 Task: Send an email with the signature Kiera Campbell with the subject Apology for a product issue and the message I wanted to confirm the schedule for the upcoming training sessions. from softage.6@softage.net to softage.1@softage.net and move the email from Sent Items to the folder Quality control
Action: Mouse moved to (103, 172)
Screenshot: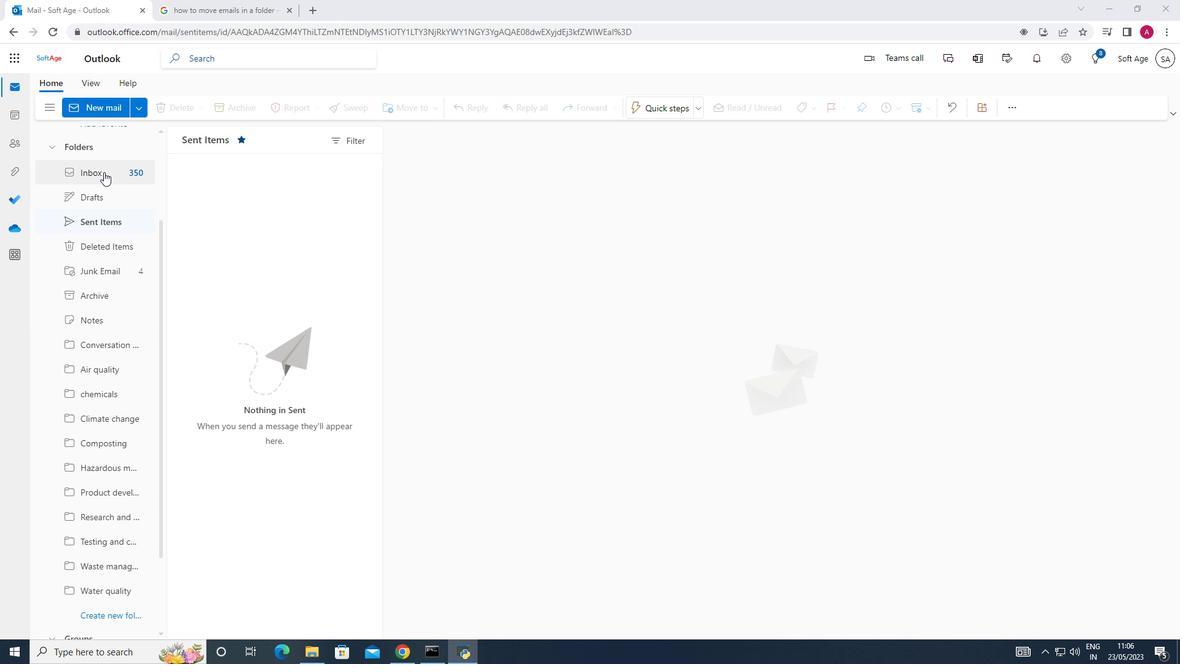
Action: Mouse pressed left at (103, 172)
Screenshot: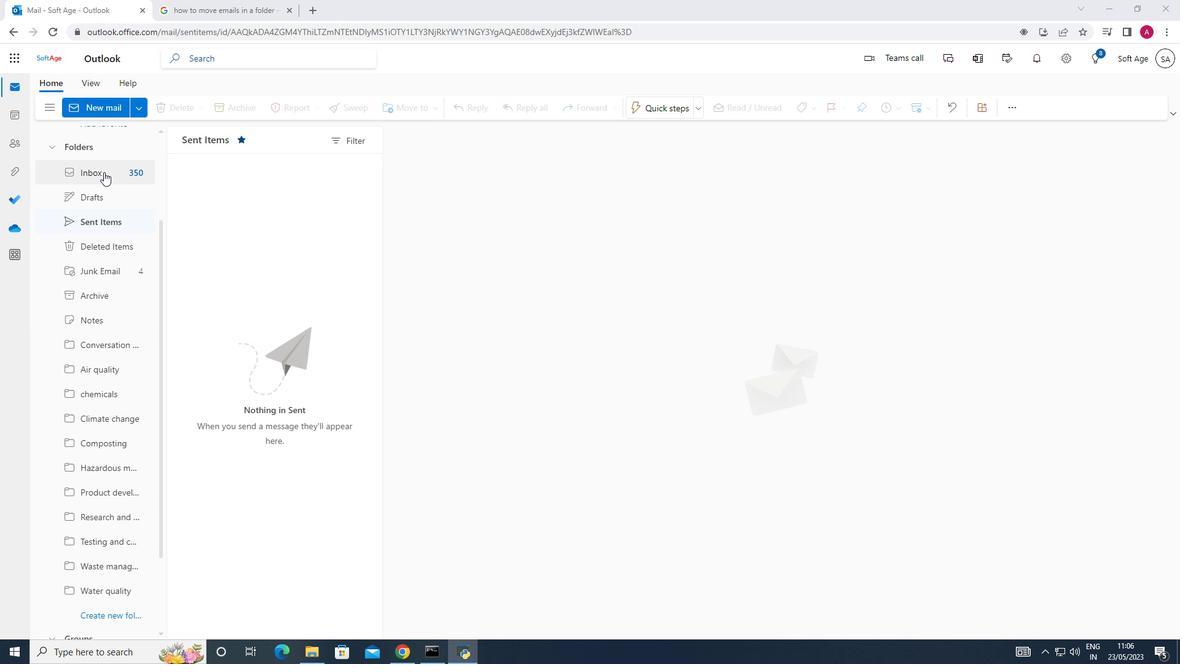 
Action: Mouse moved to (97, 111)
Screenshot: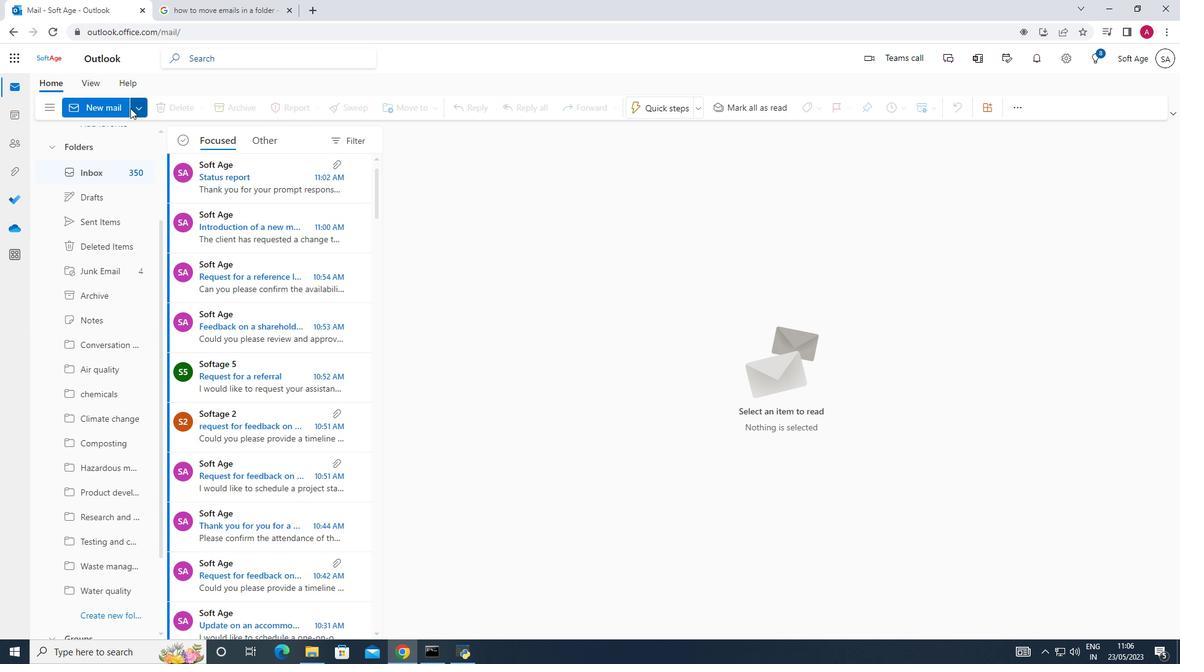 
Action: Mouse pressed left at (97, 111)
Screenshot: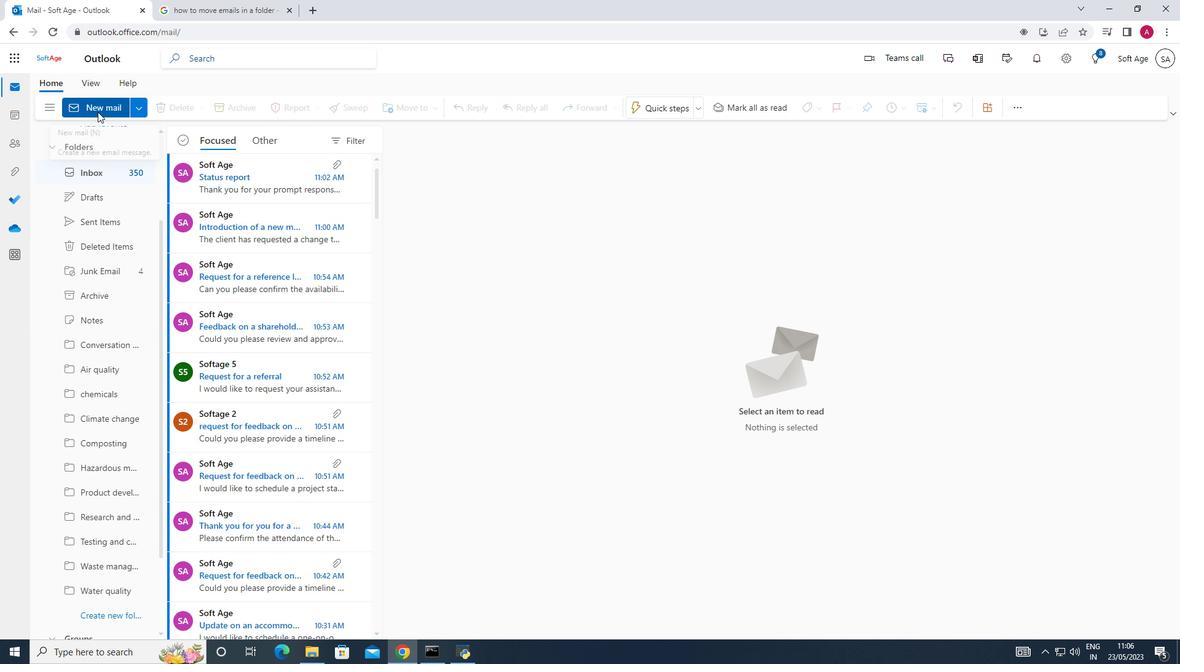 
Action: Mouse moved to (841, 106)
Screenshot: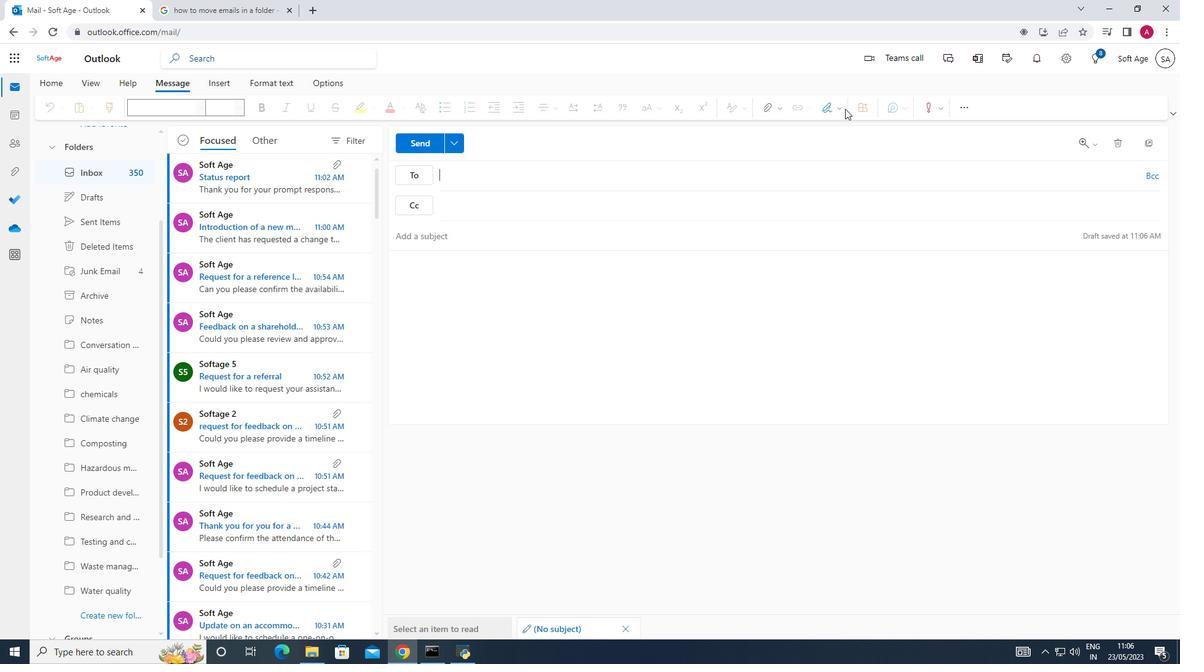 
Action: Mouse pressed left at (841, 106)
Screenshot: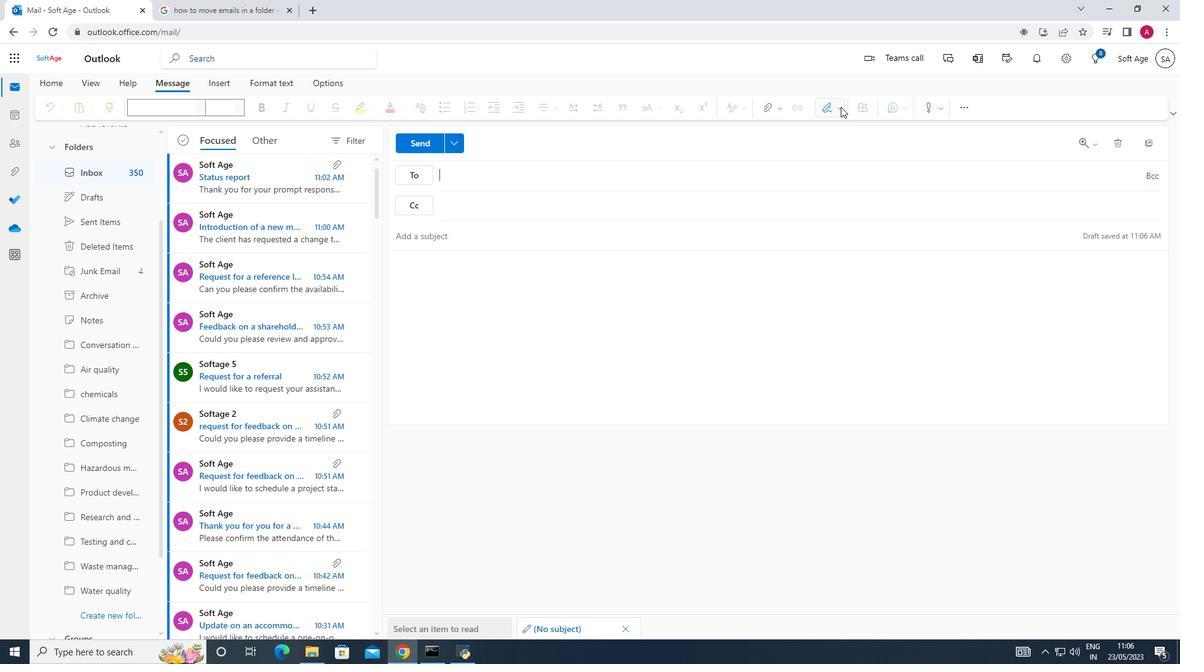 
Action: Mouse moved to (800, 161)
Screenshot: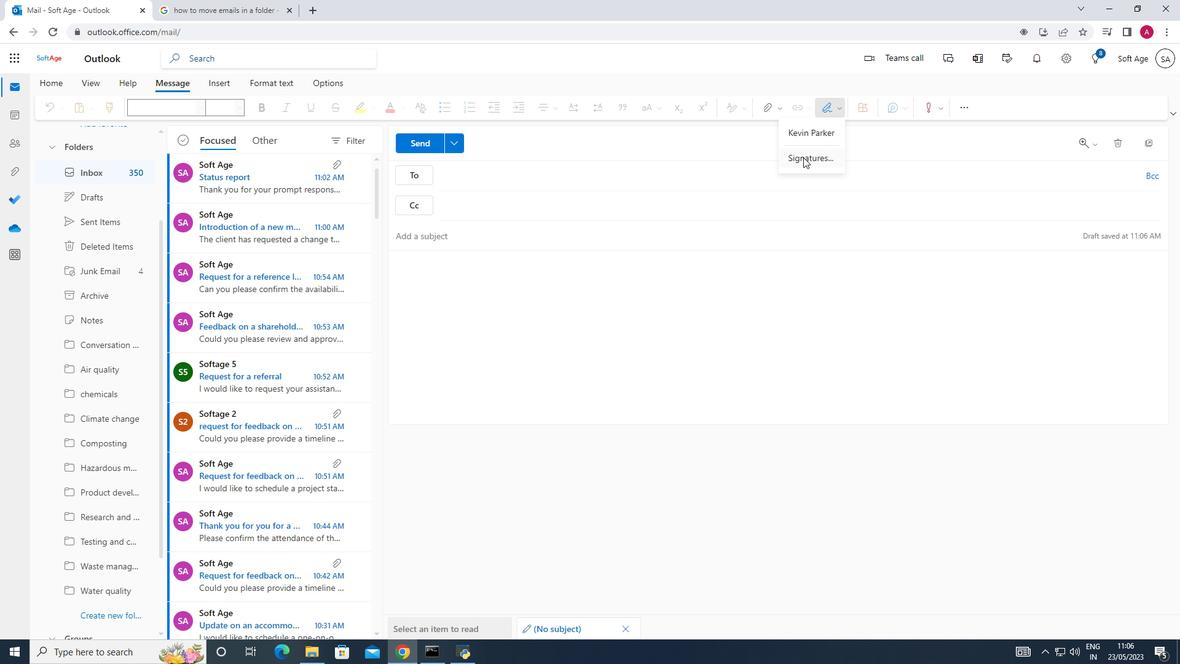 
Action: Mouse pressed left at (800, 161)
Screenshot: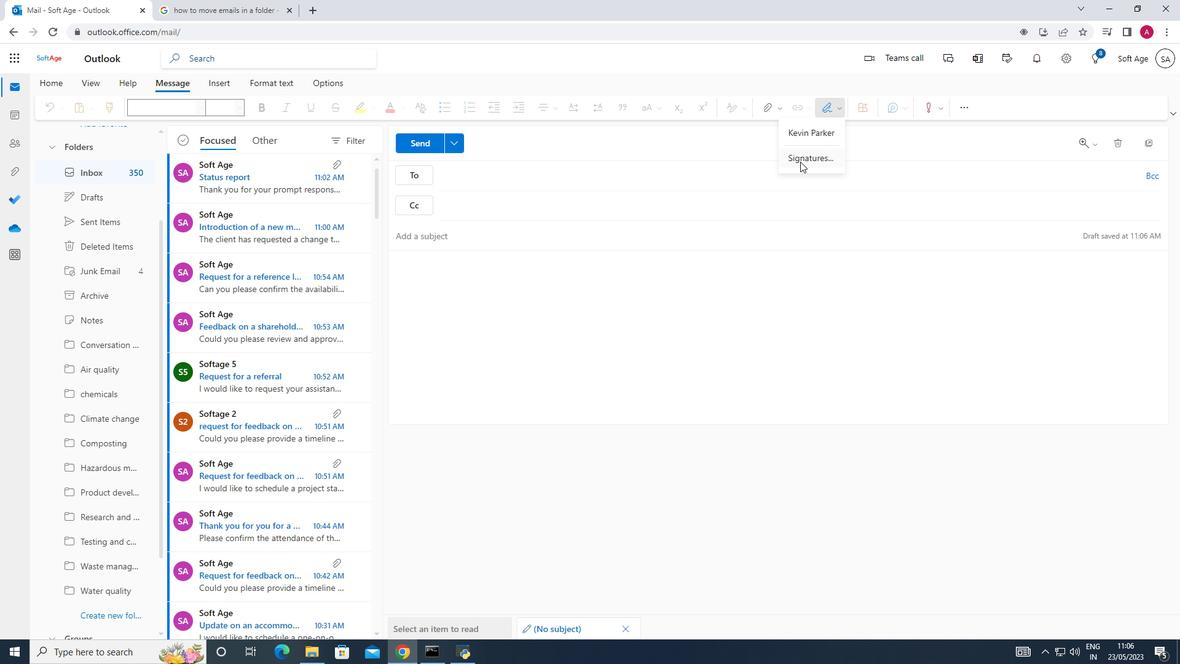 
Action: Mouse moved to (825, 205)
Screenshot: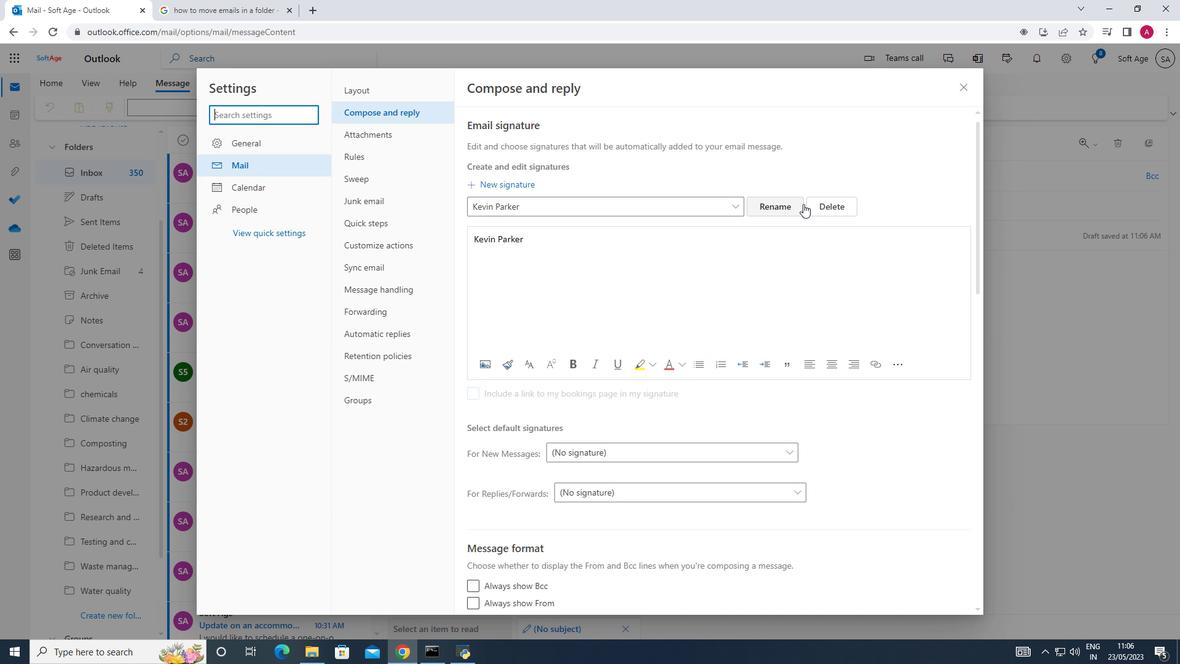 
Action: Mouse pressed left at (825, 205)
Screenshot: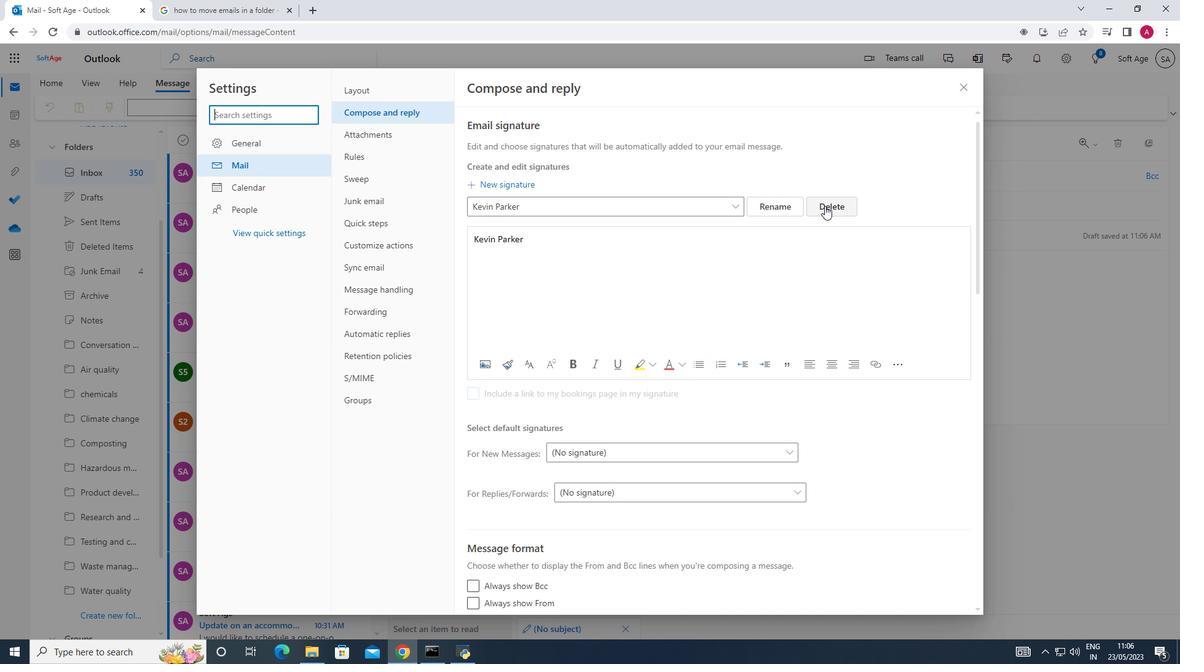 
Action: Mouse moved to (515, 210)
Screenshot: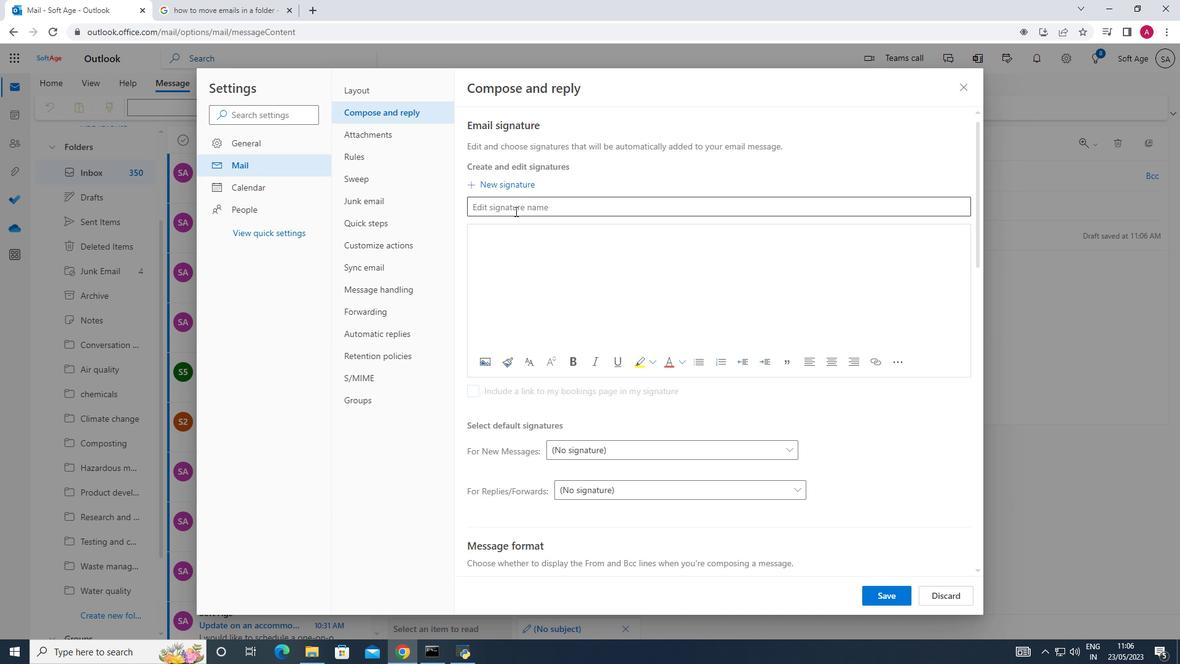 
Action: Mouse pressed left at (515, 210)
Screenshot: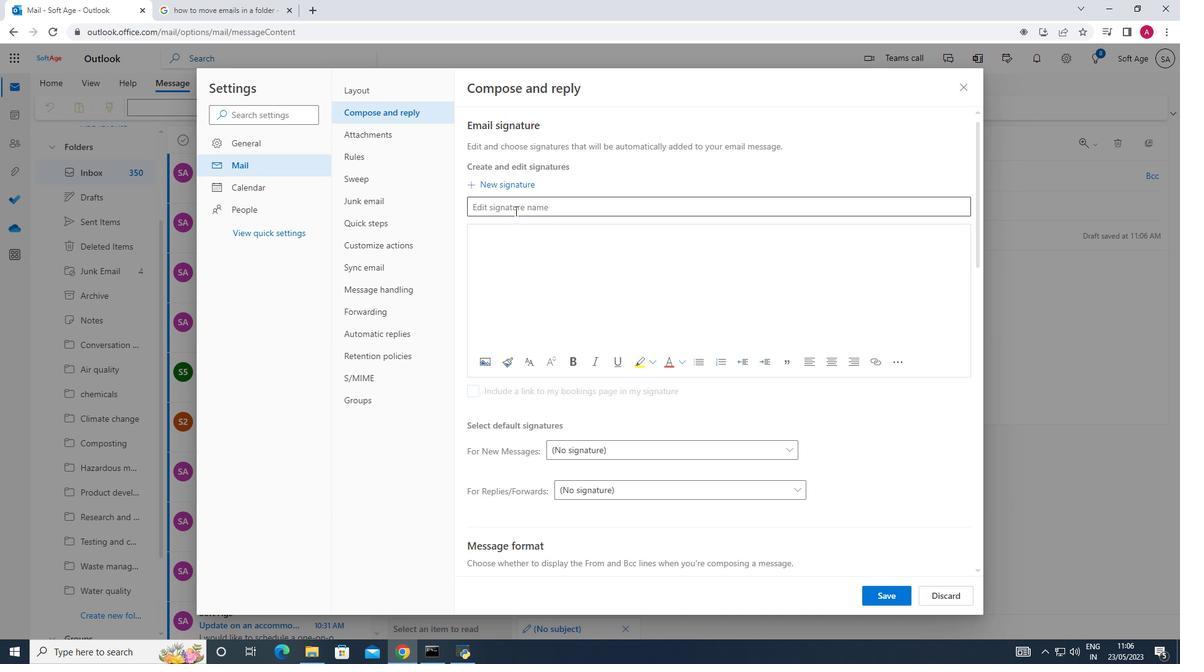 
Action: Key pressed <Key.shift_r>Kiera<Key.space><Key.shift_r><Key.shift_r><Key.shift_r><Key.shift_r><Key.shift_r><Key.shift_r><Key.shift_r><Key.shift_r><Key.shift_r><Key.shift_r><Key.shift_r><Key.shift_r><Key.shift_r><Key.shift_r><Key.shift_r><Key.shift_r><Key.shift_r><Key.shift_r><Key.shift_r>Campbell
Screenshot: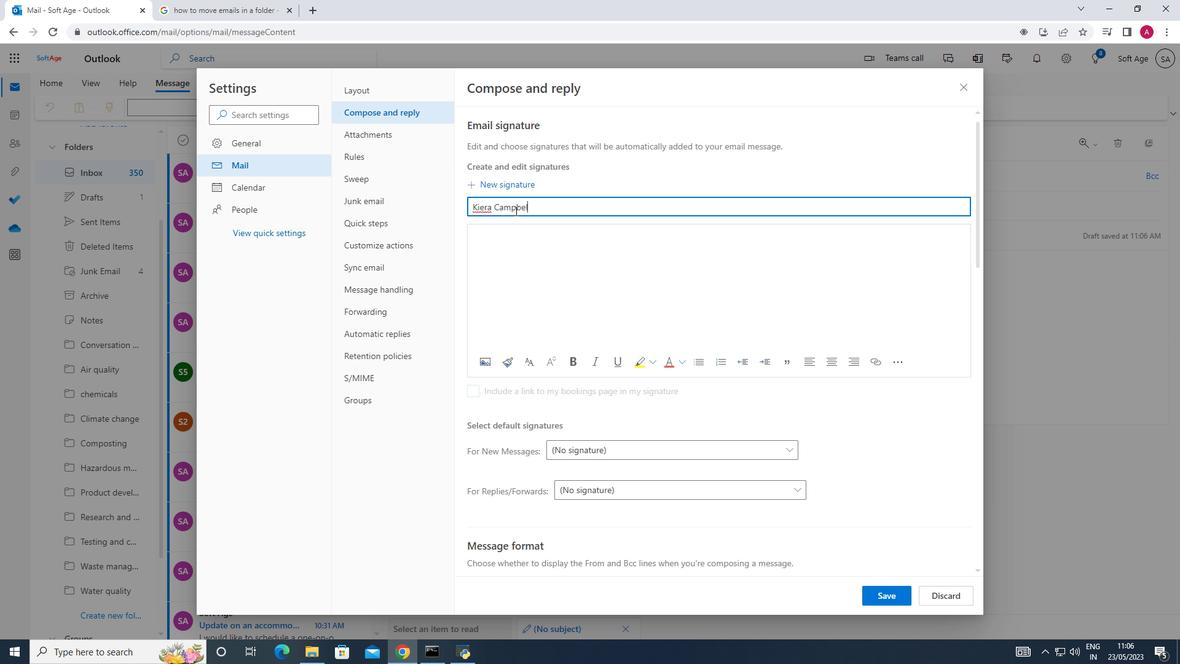 
Action: Mouse moved to (496, 237)
Screenshot: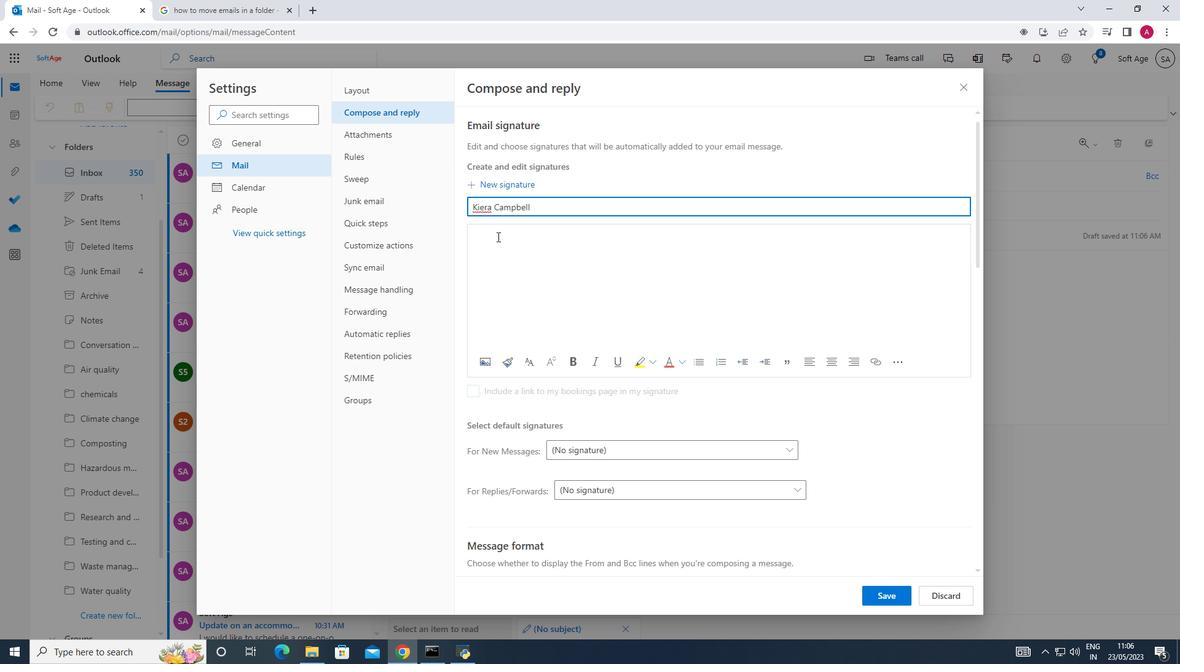 
Action: Mouse pressed left at (496, 237)
Screenshot: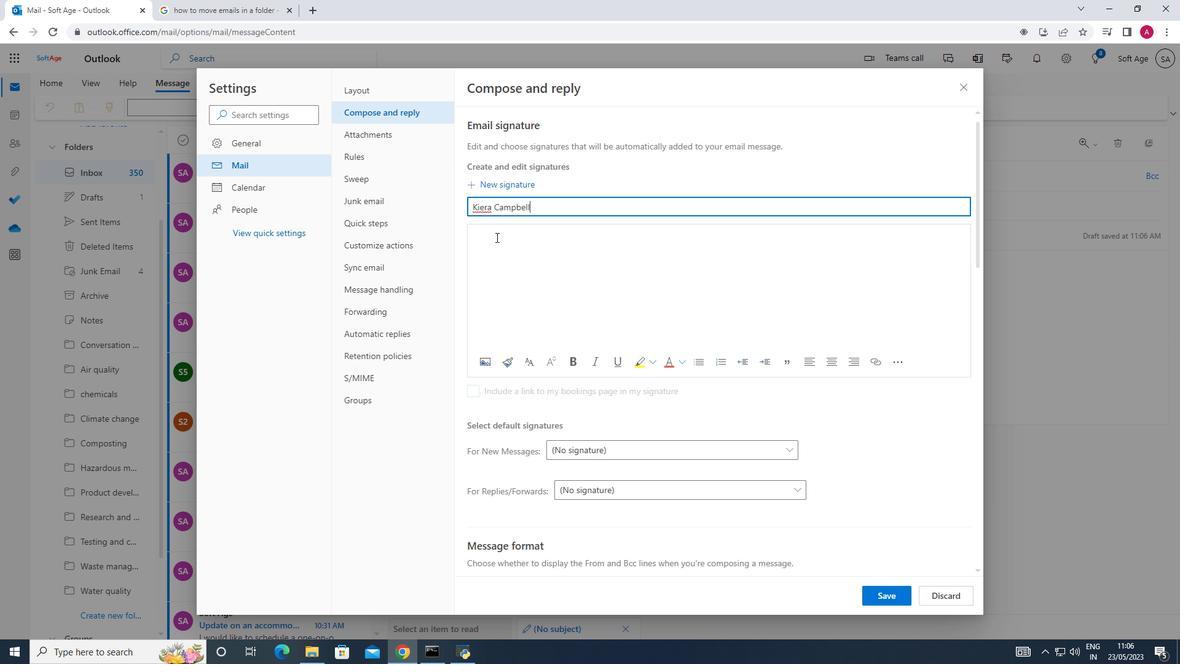
Action: Key pressed <Key.shift_r>Kiera<Key.space><Key.shift>Campbell
Screenshot: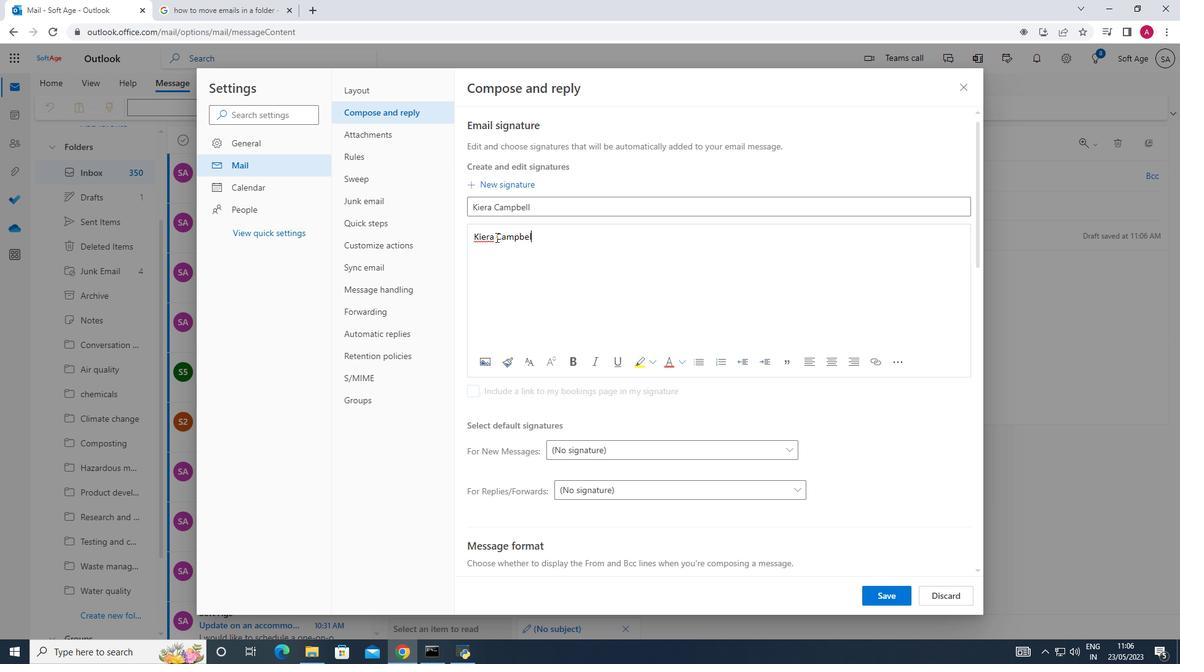 
Action: Mouse moved to (879, 593)
Screenshot: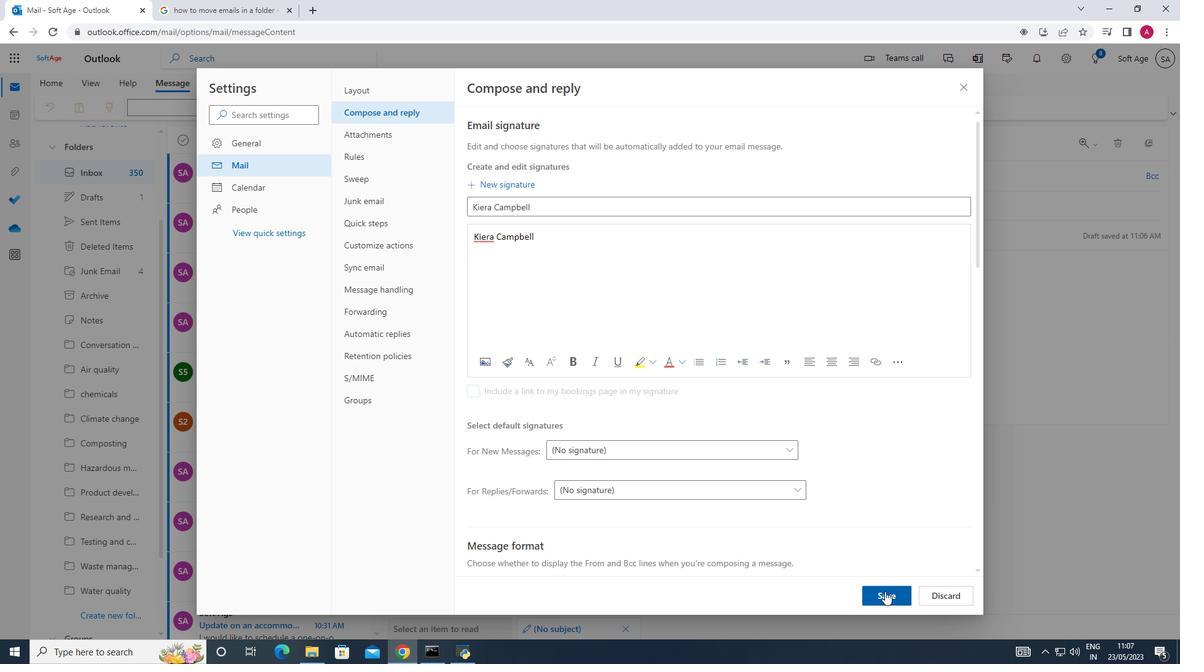 
Action: Mouse pressed left at (879, 593)
Screenshot: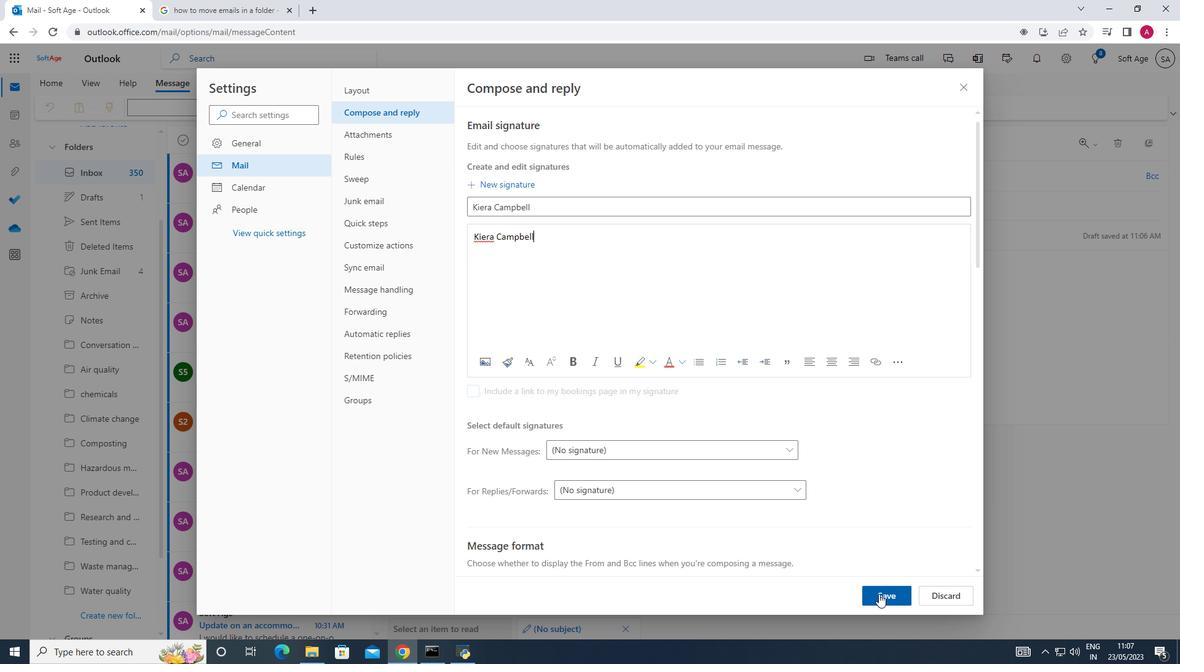 
Action: Mouse moved to (965, 79)
Screenshot: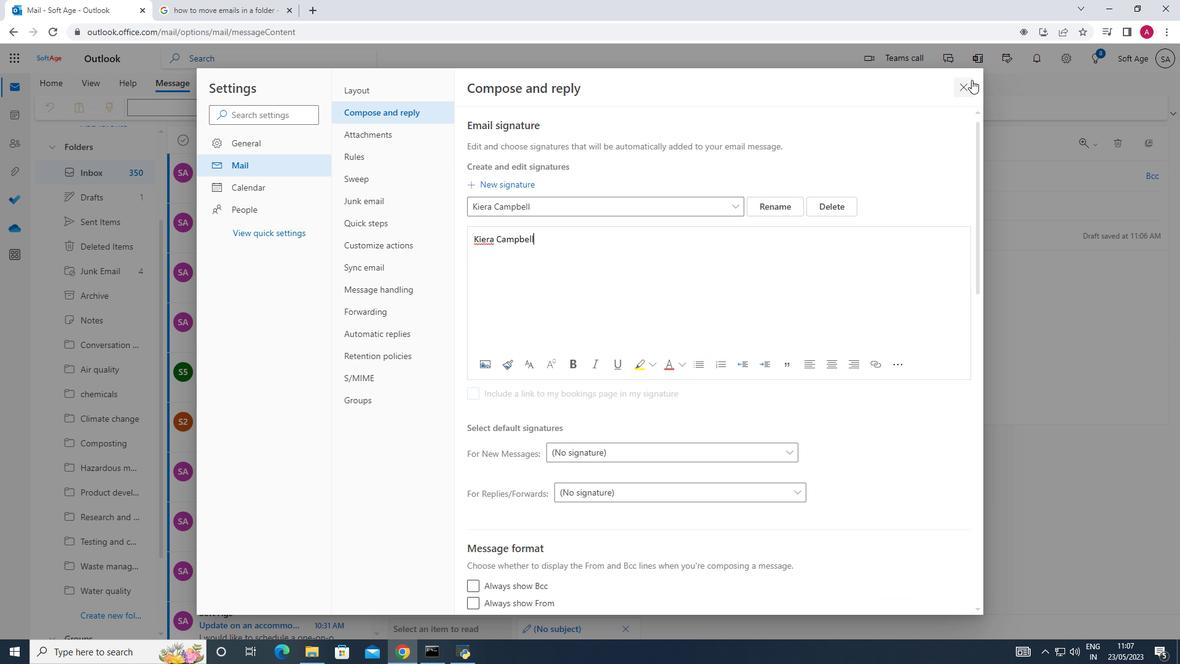 
Action: Mouse pressed left at (965, 79)
Screenshot: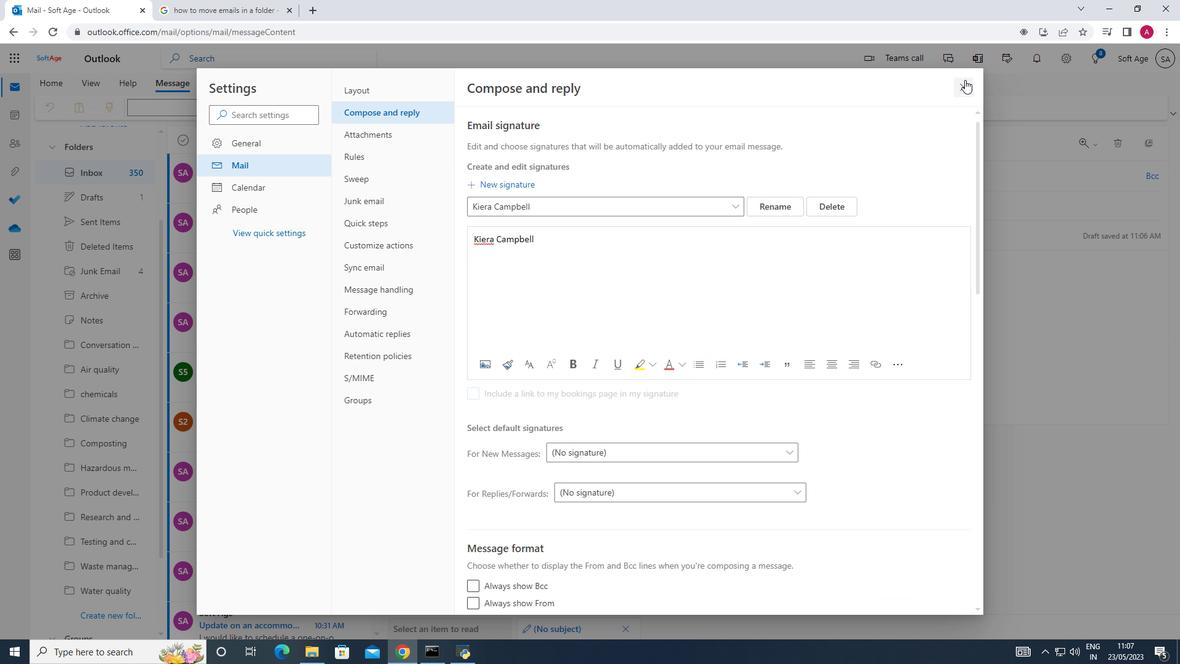 
Action: Mouse moved to (831, 108)
Screenshot: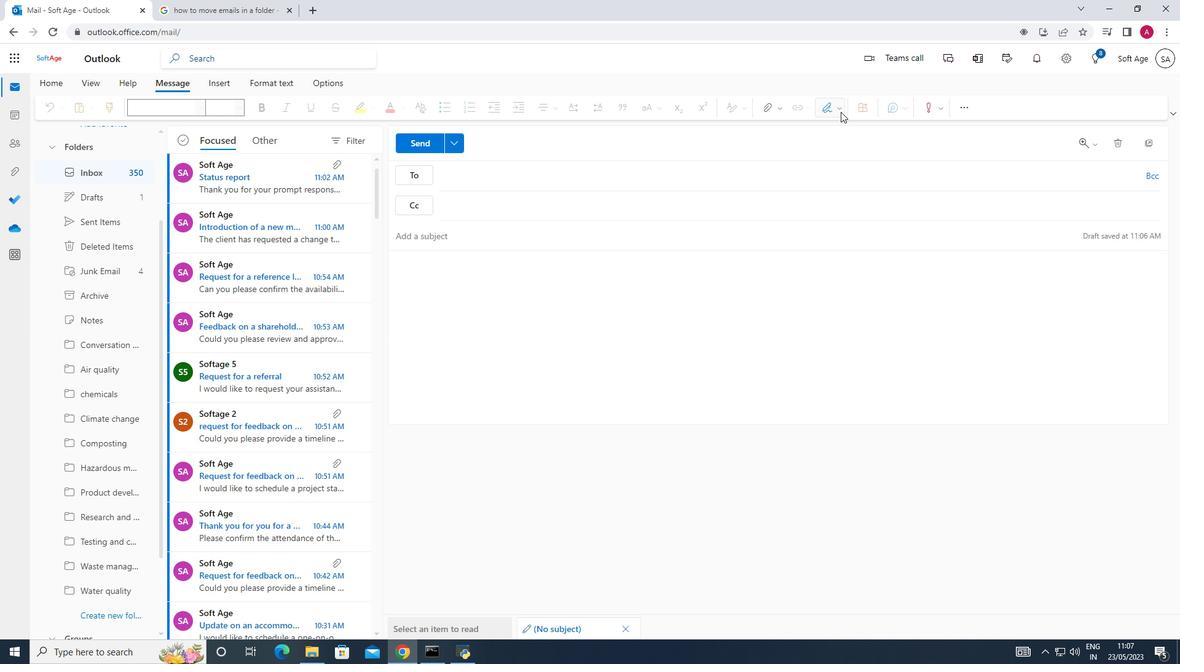 
Action: Mouse pressed left at (831, 108)
Screenshot: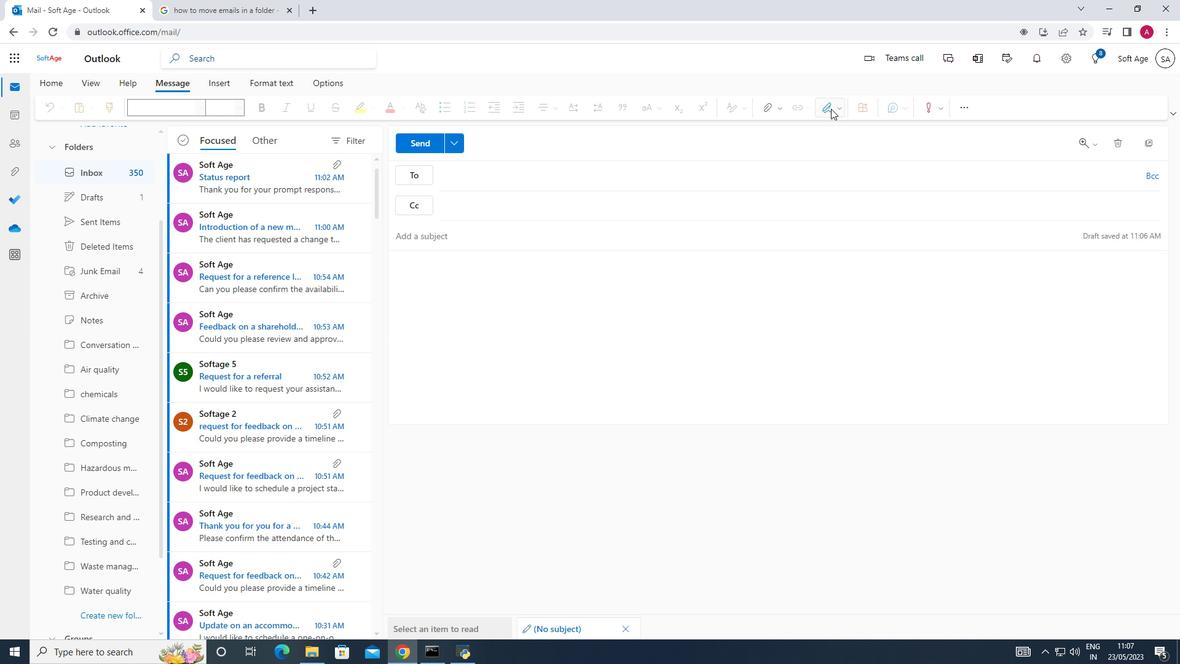 
Action: Mouse moved to (820, 125)
Screenshot: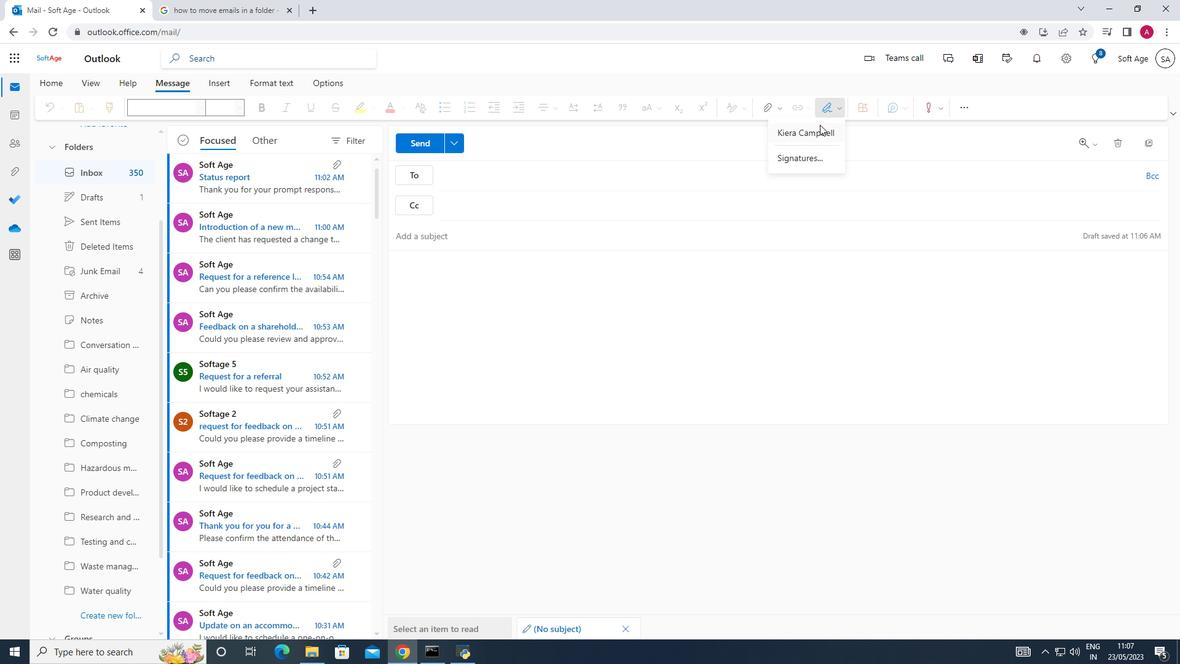 
Action: Mouse pressed left at (820, 125)
Screenshot: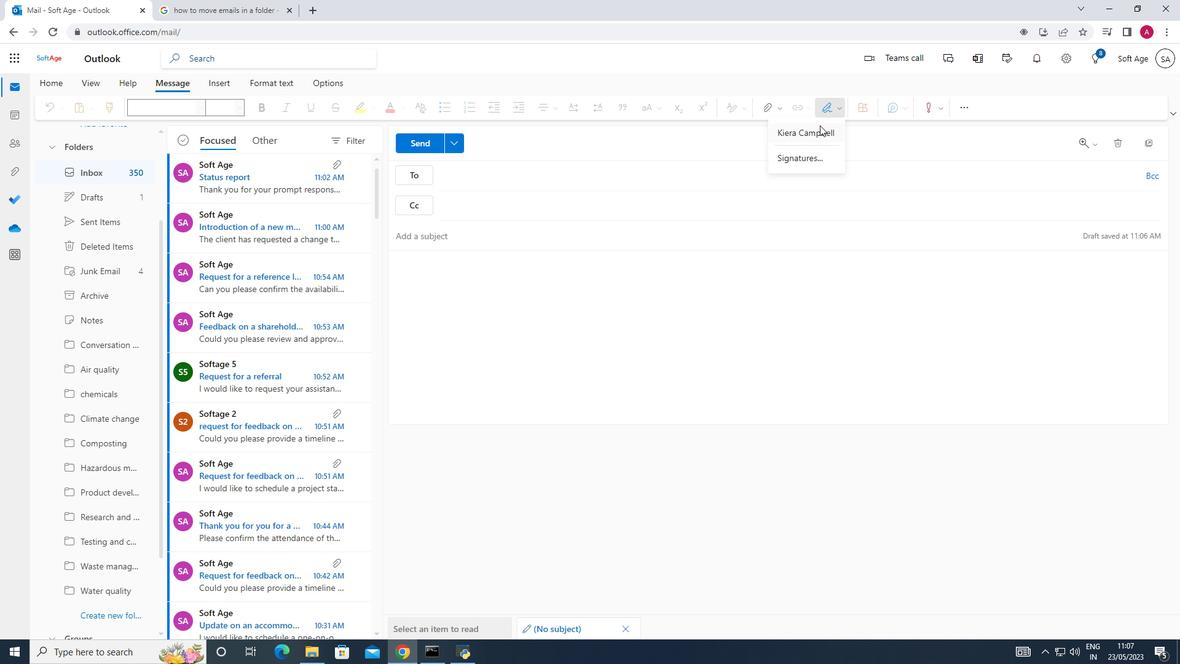 
Action: Mouse moved to (407, 234)
Screenshot: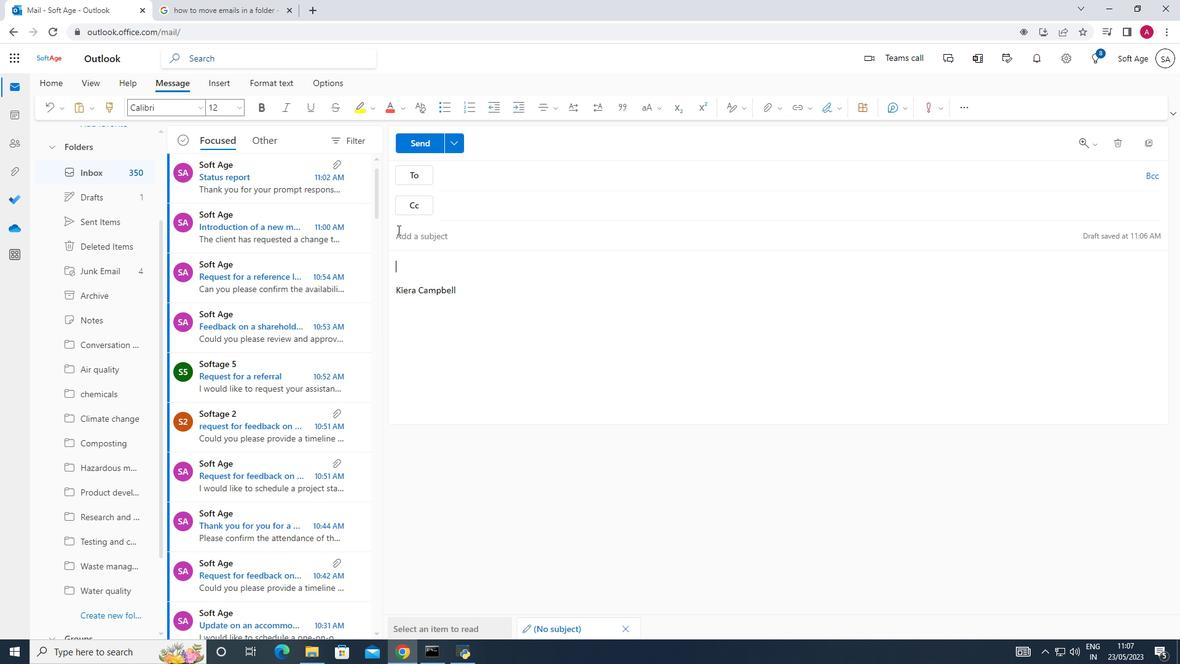 
Action: Mouse pressed left at (407, 234)
Screenshot: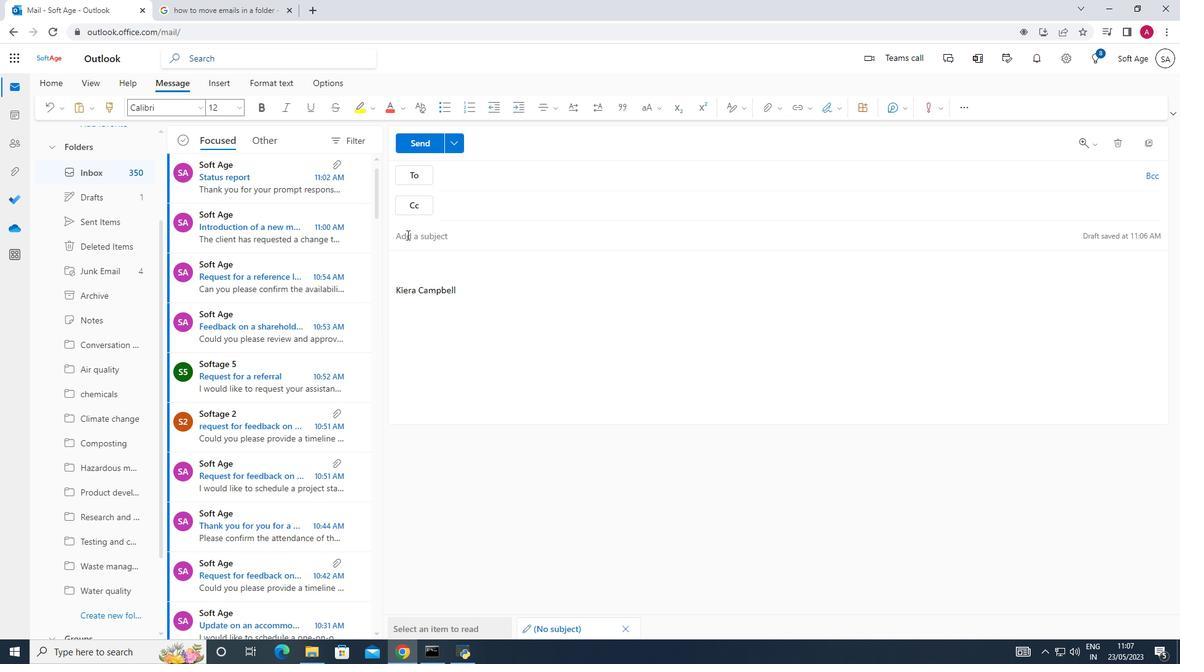 
Action: Key pressed <Key.shift>Apology<Key.space>for<Key.space>a<Key.space>subject<Key.backspace><Key.backspace><Key.backspace><Key.backspace><Key.backspace><Key.backspace><Key.backspace>product<Key.space>issue<Key.space>
Screenshot: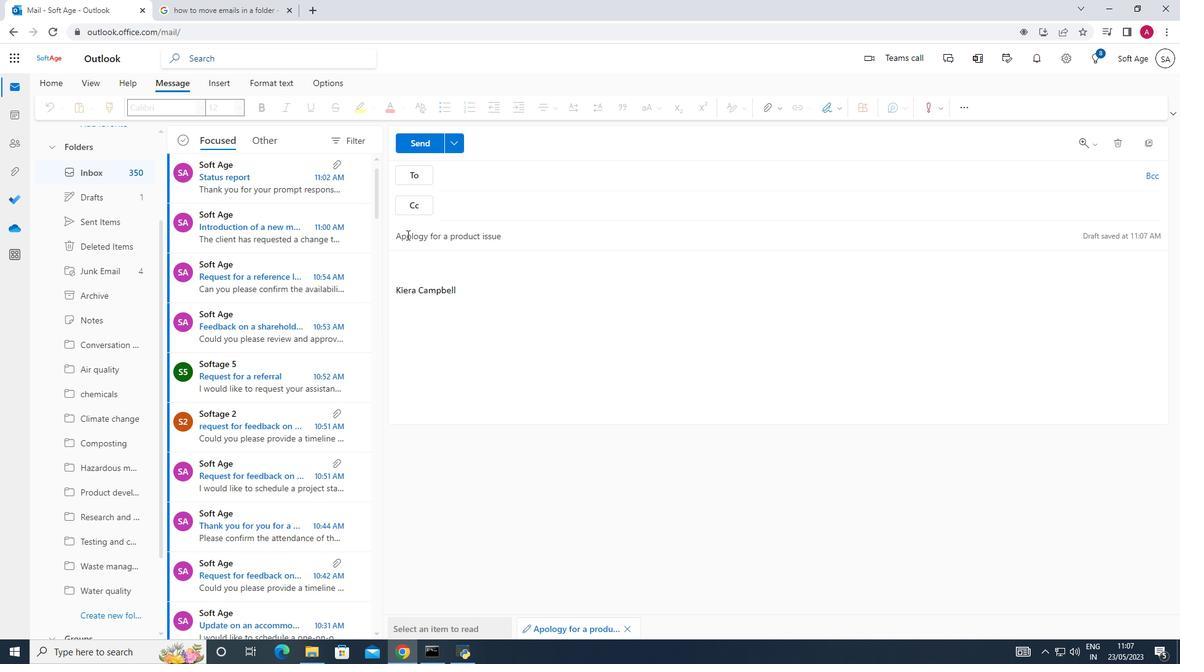 
Action: Mouse moved to (402, 260)
Screenshot: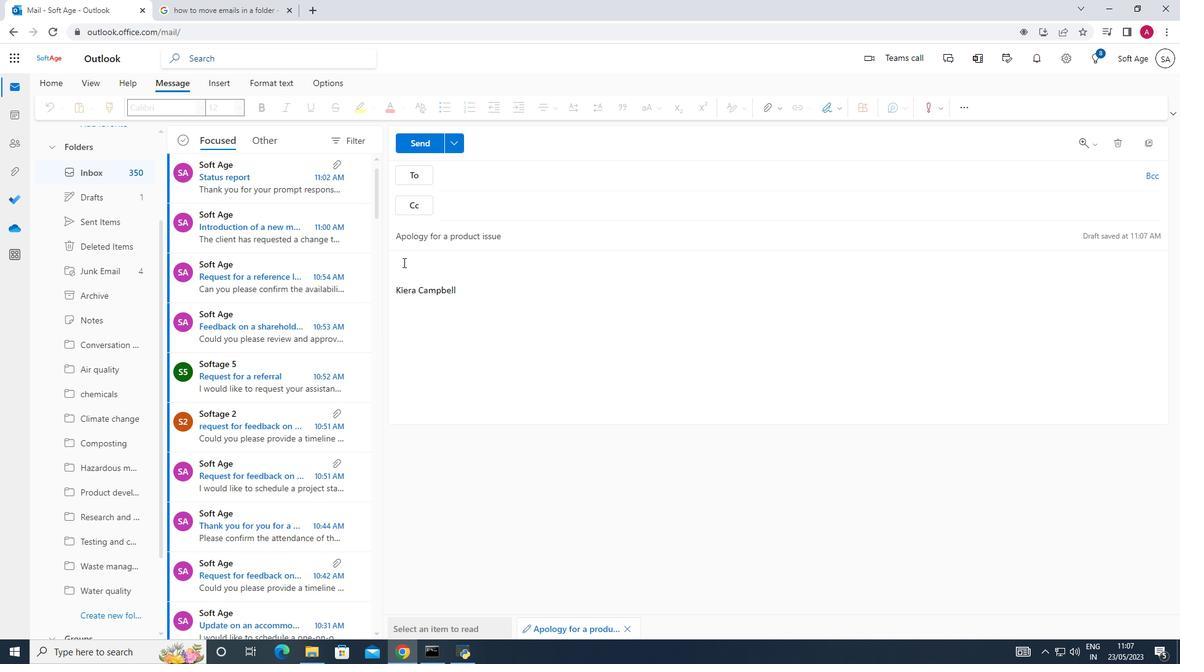 
Action: Mouse pressed left at (402, 260)
Screenshot: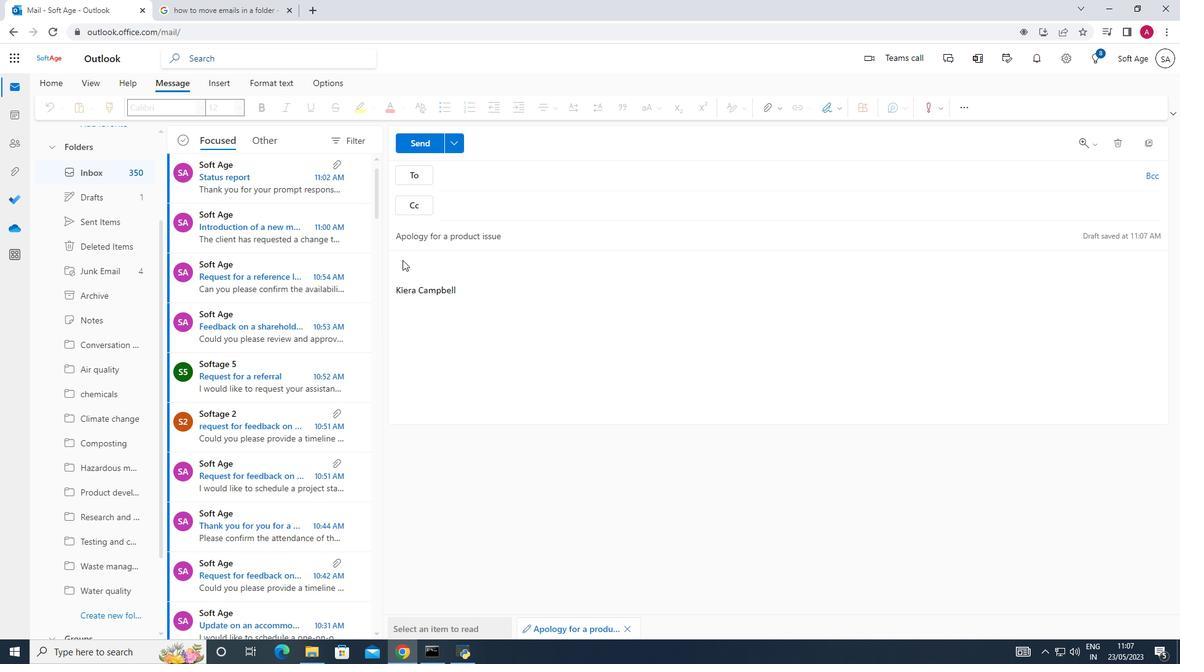 
Action: Mouse pressed left at (402, 260)
Screenshot: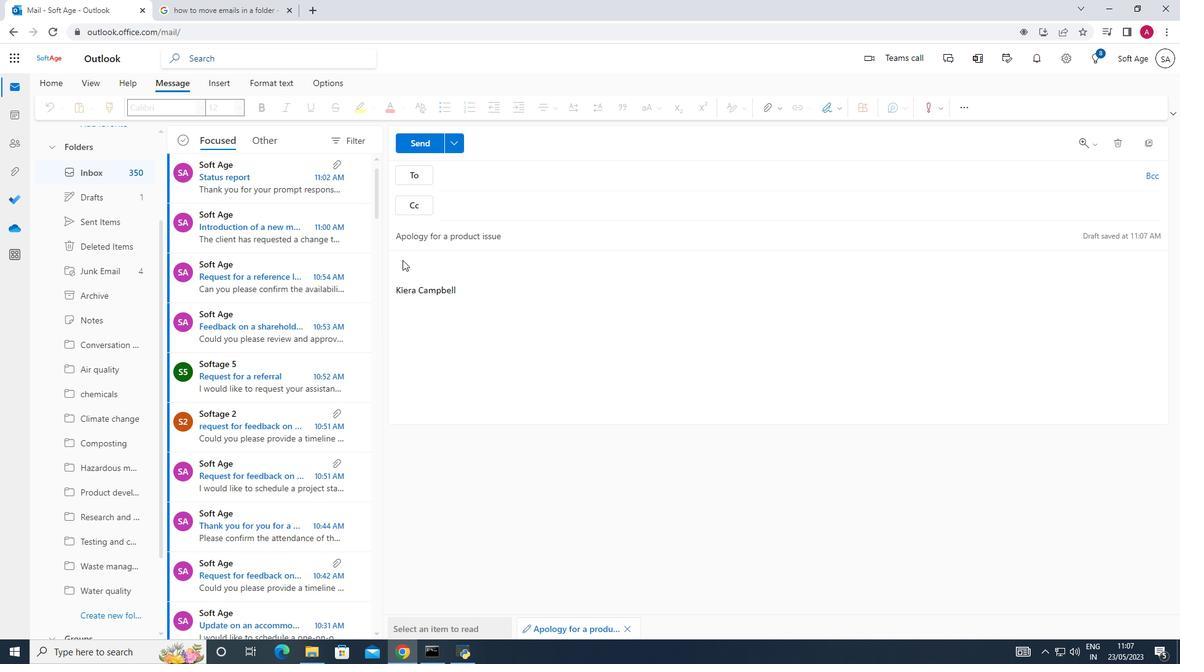
Action: Mouse moved to (395, 260)
Screenshot: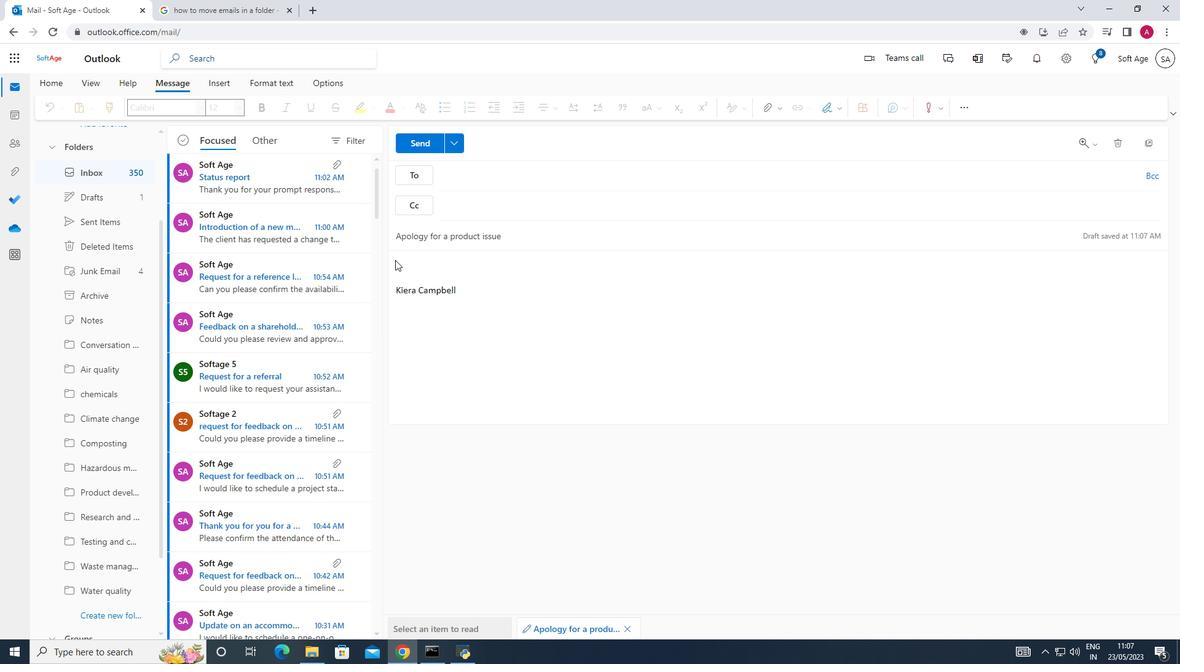 
Action: Mouse pressed left at (395, 260)
Screenshot: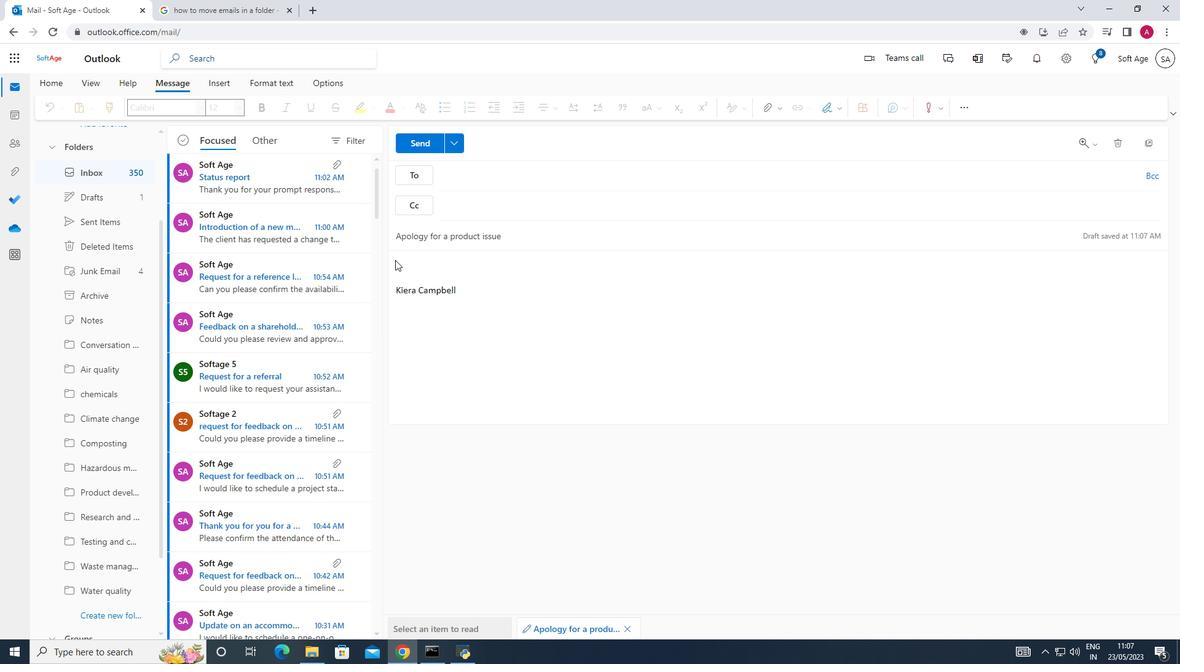 
Action: Mouse moved to (395, 259)
Screenshot: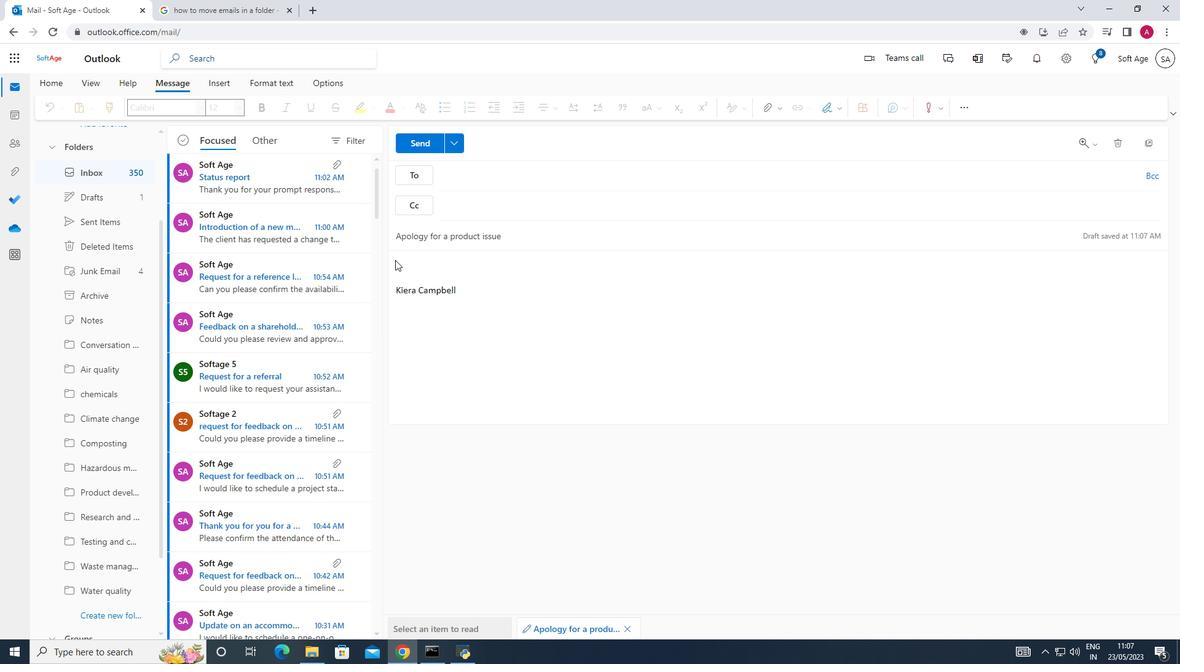 
Action: Mouse pressed left at (395, 259)
Screenshot: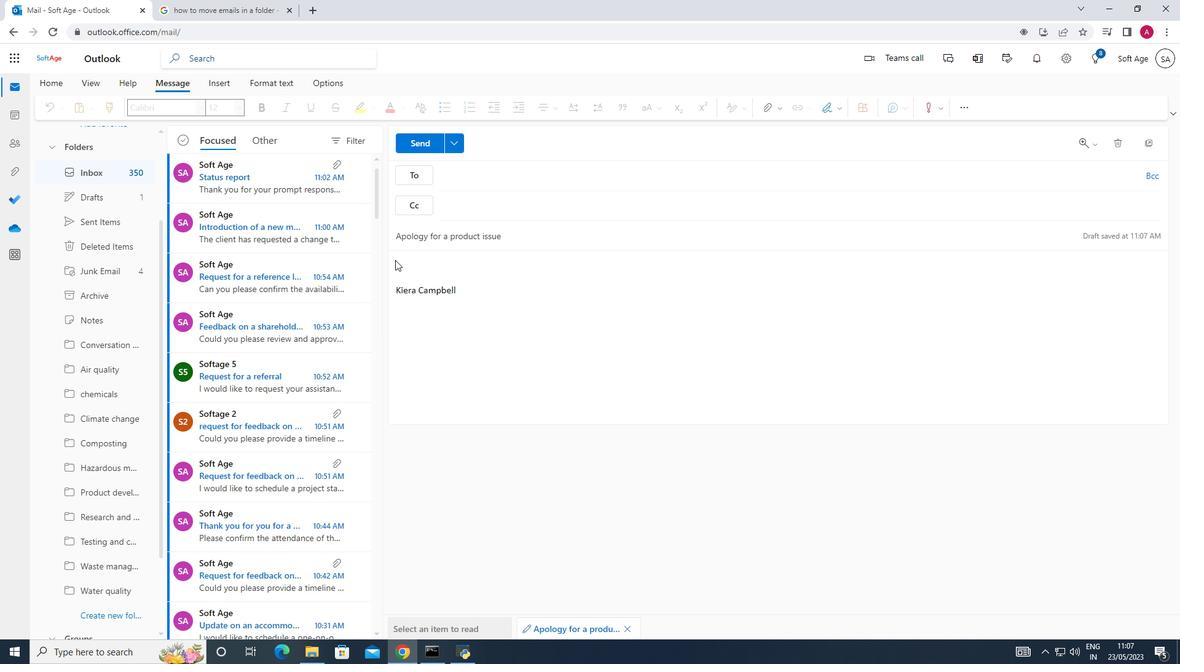 
Action: Mouse moved to (405, 257)
Screenshot: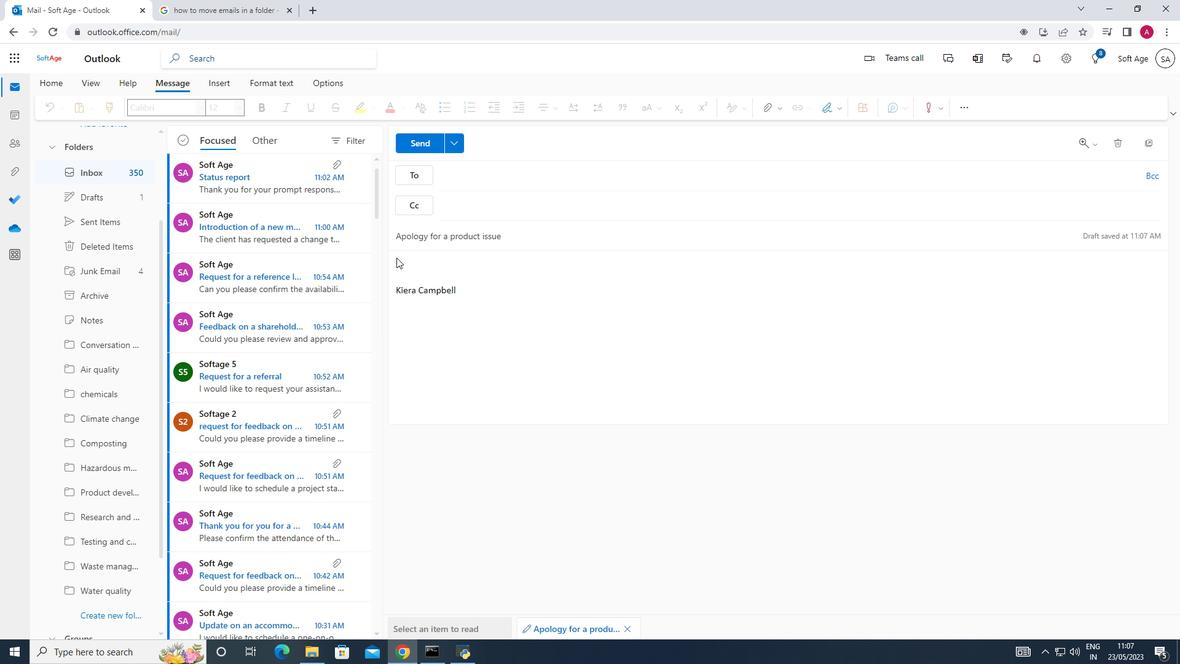 
Action: Mouse pressed left at (405, 257)
Screenshot: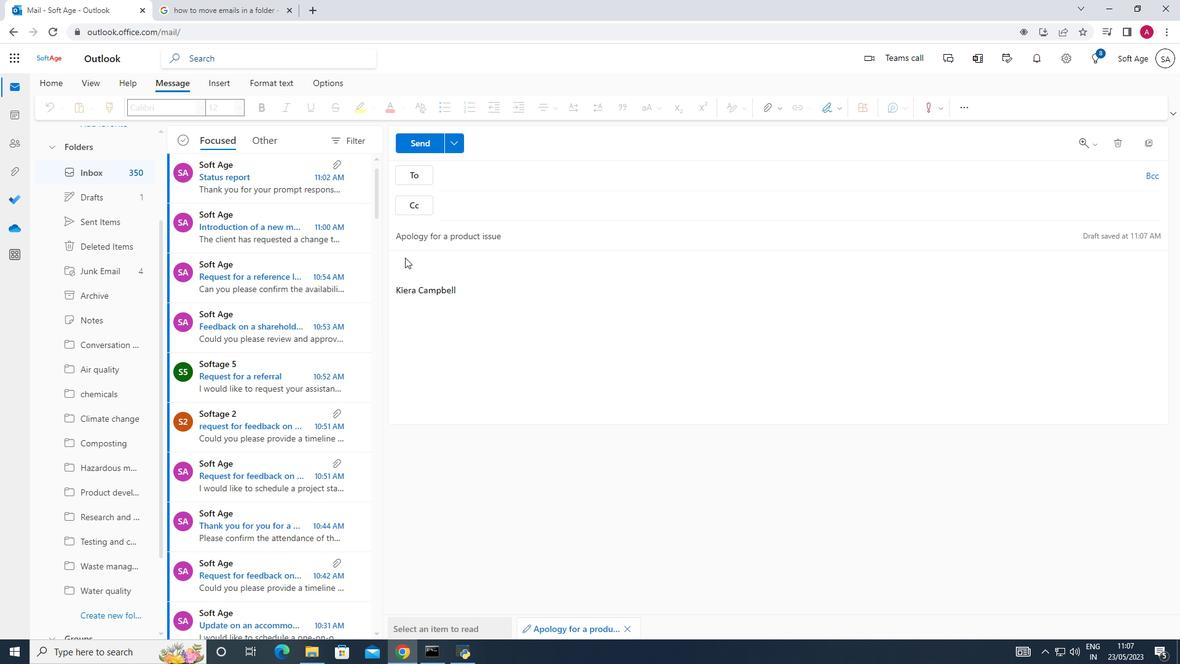 
Action: Mouse moved to (480, 270)
Screenshot: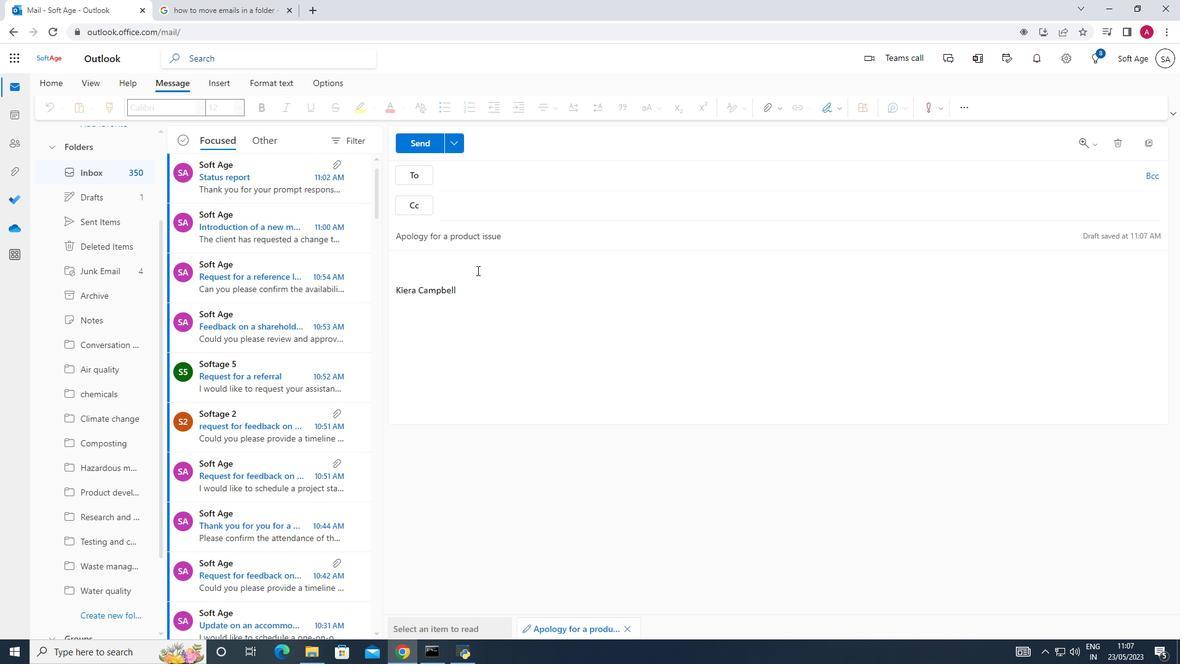 
Action: Mouse pressed left at (480, 270)
Screenshot: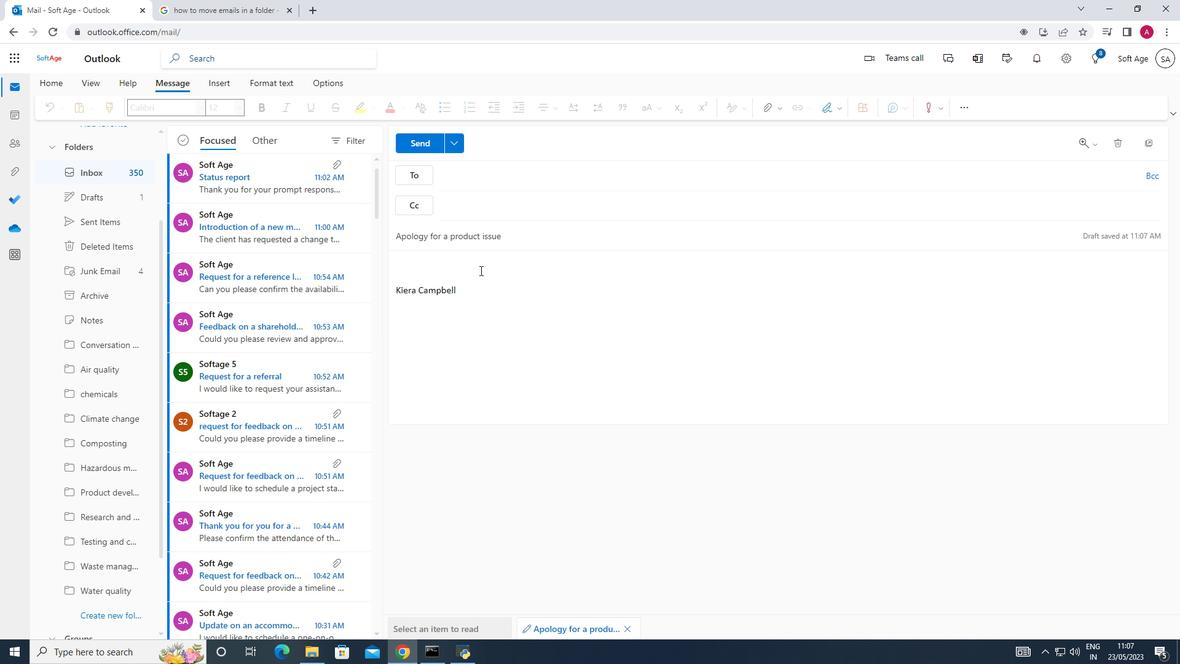 
Action: Mouse moved to (425, 259)
Screenshot: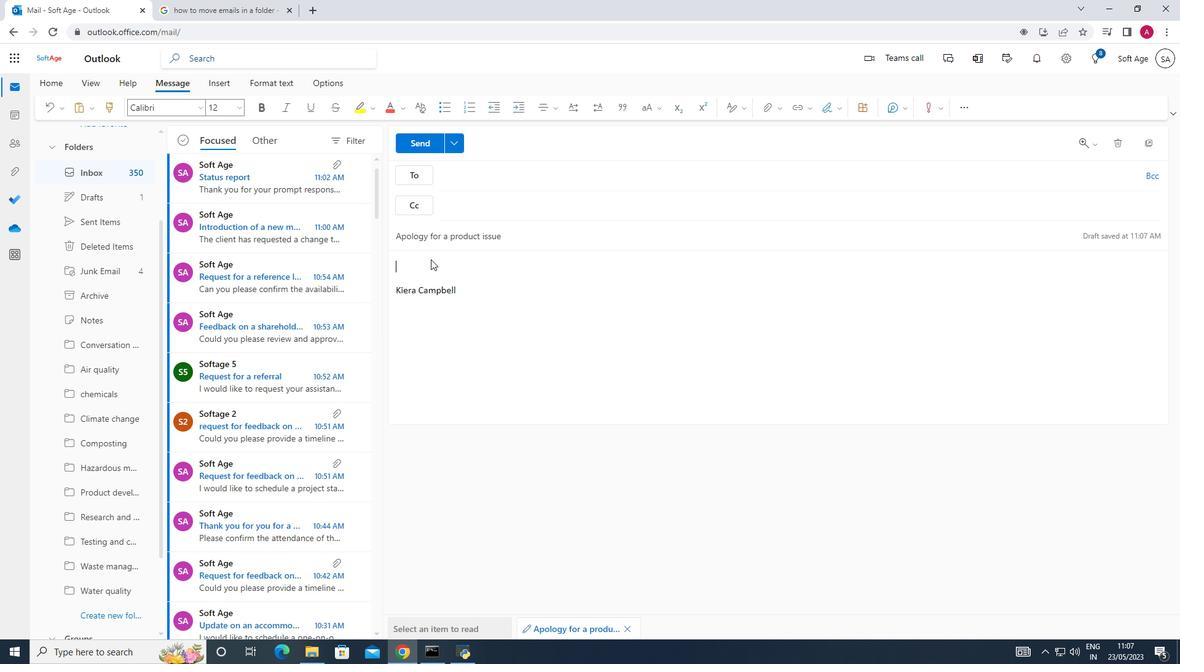 
Action: Key pressed <Key.shift_r>I<Key.space>wanted<Key.space>to<Key.space>confirm<Key.space>the<Key.space>schedule<Key.space>for<Key.space>the<Key.space>upcoming<Key.space>training<Key.space>sessions.
Screenshot: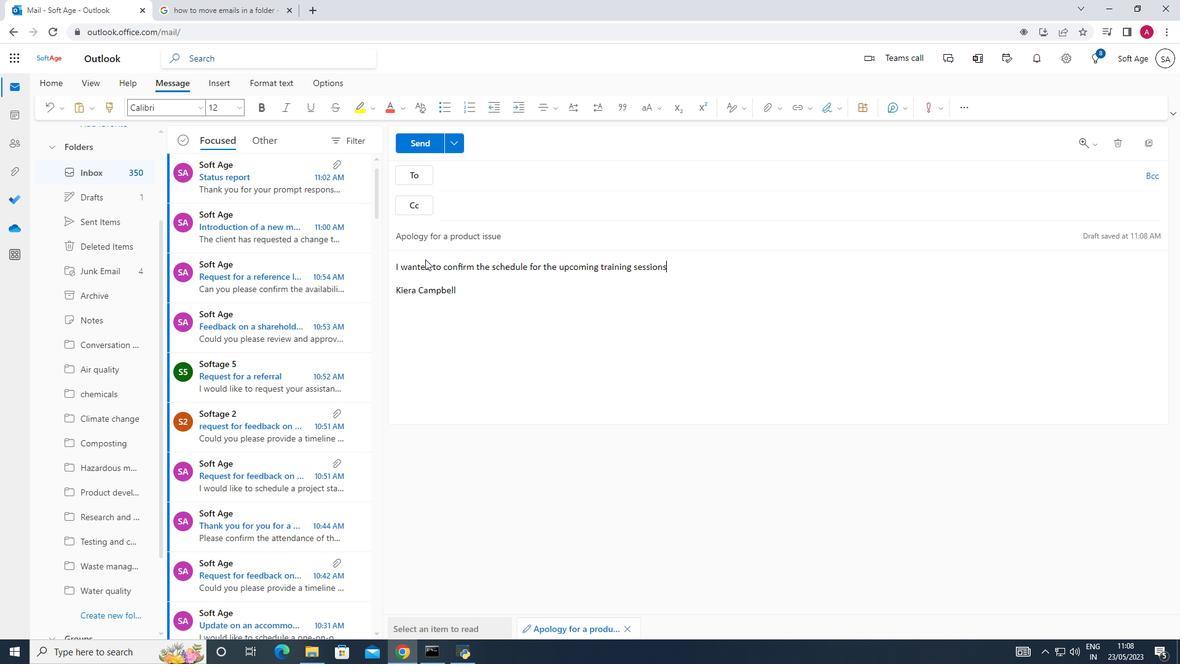 
Action: Mouse moved to (453, 178)
Screenshot: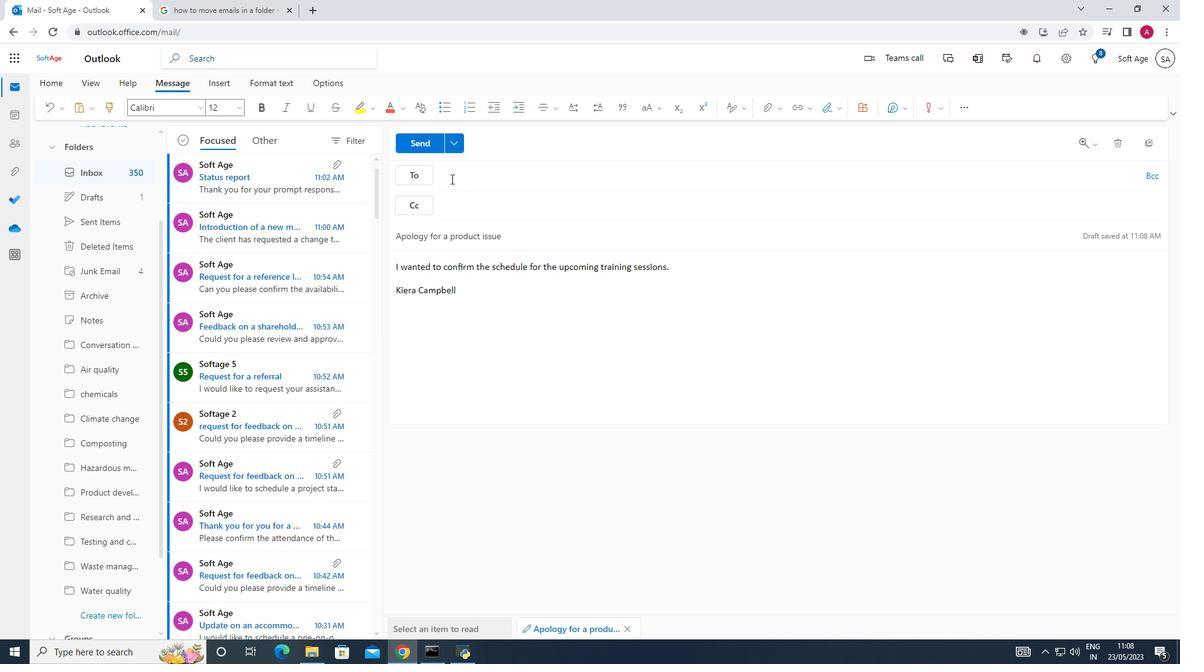 
Action: Mouse pressed left at (453, 178)
Screenshot: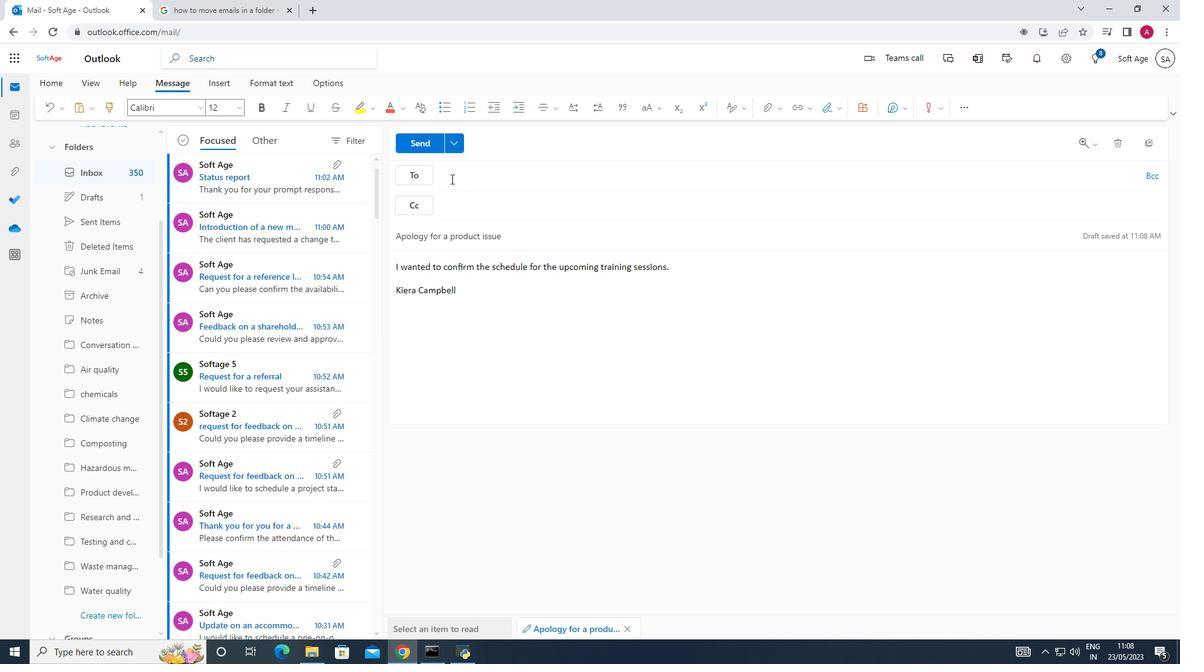 
Action: Key pressed softage.1<Key.shift>@softage.net
Screenshot: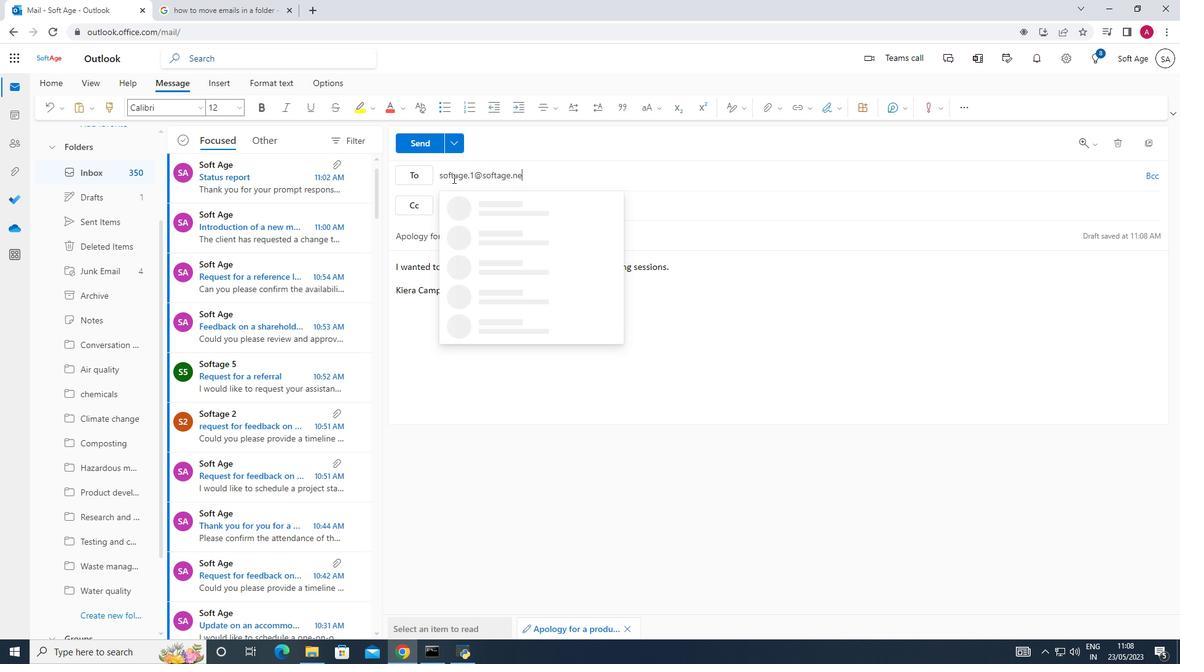 
Action: Mouse moved to (505, 214)
Screenshot: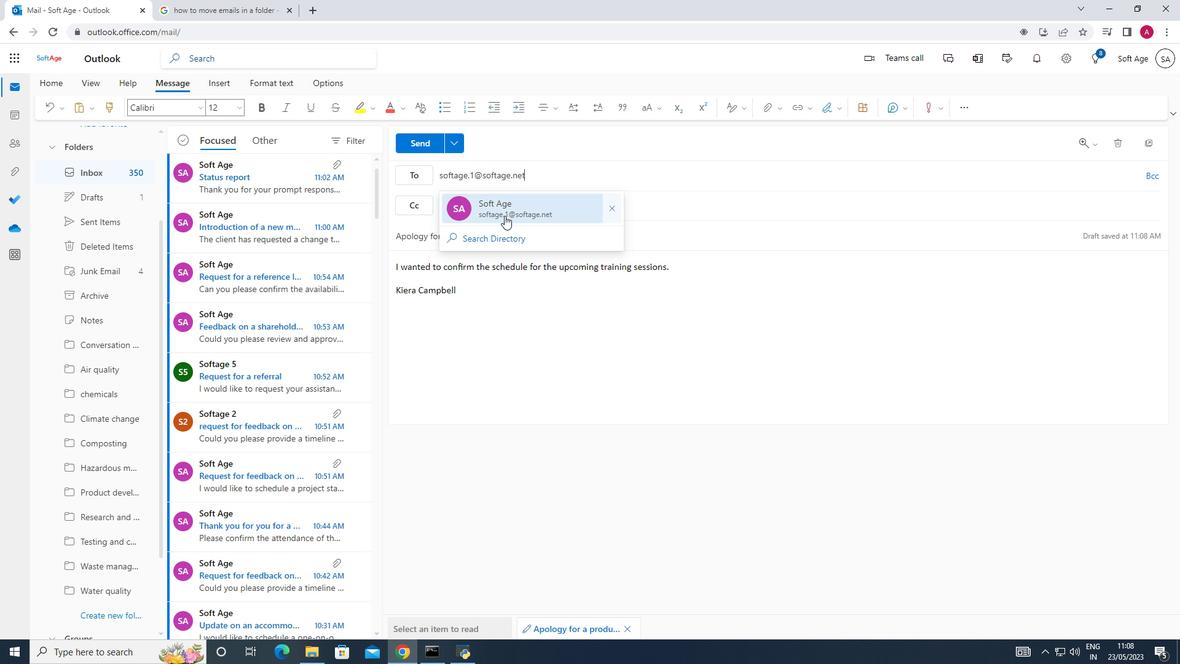 
Action: Mouse pressed left at (505, 214)
Screenshot: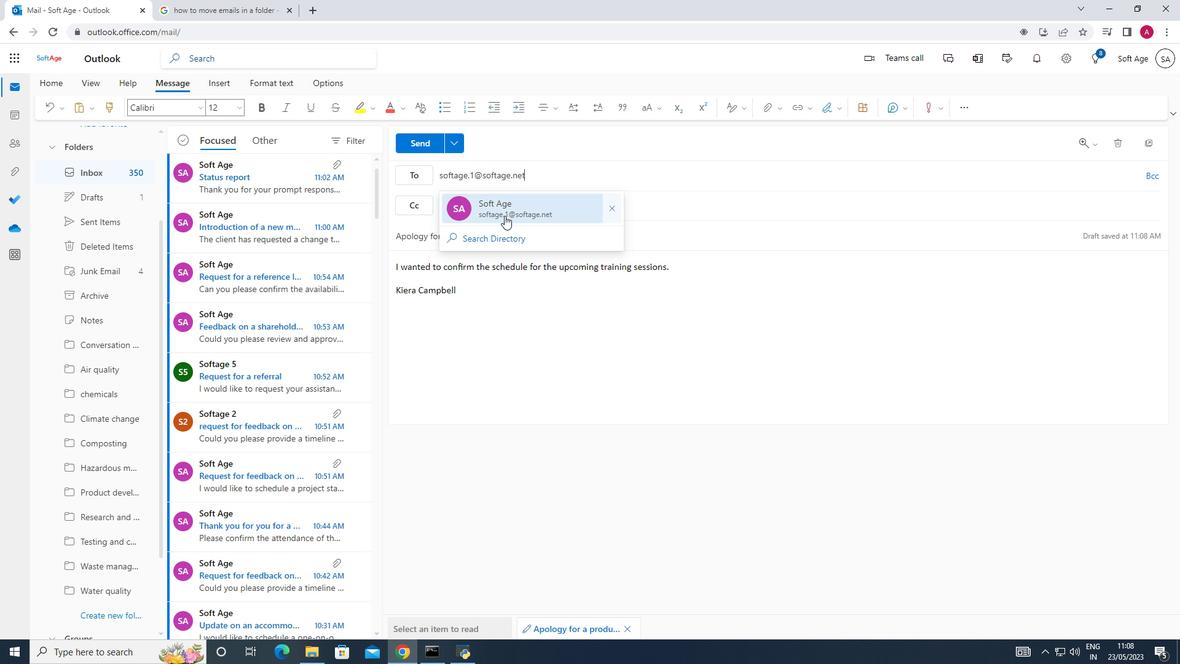
Action: Mouse moved to (430, 135)
Screenshot: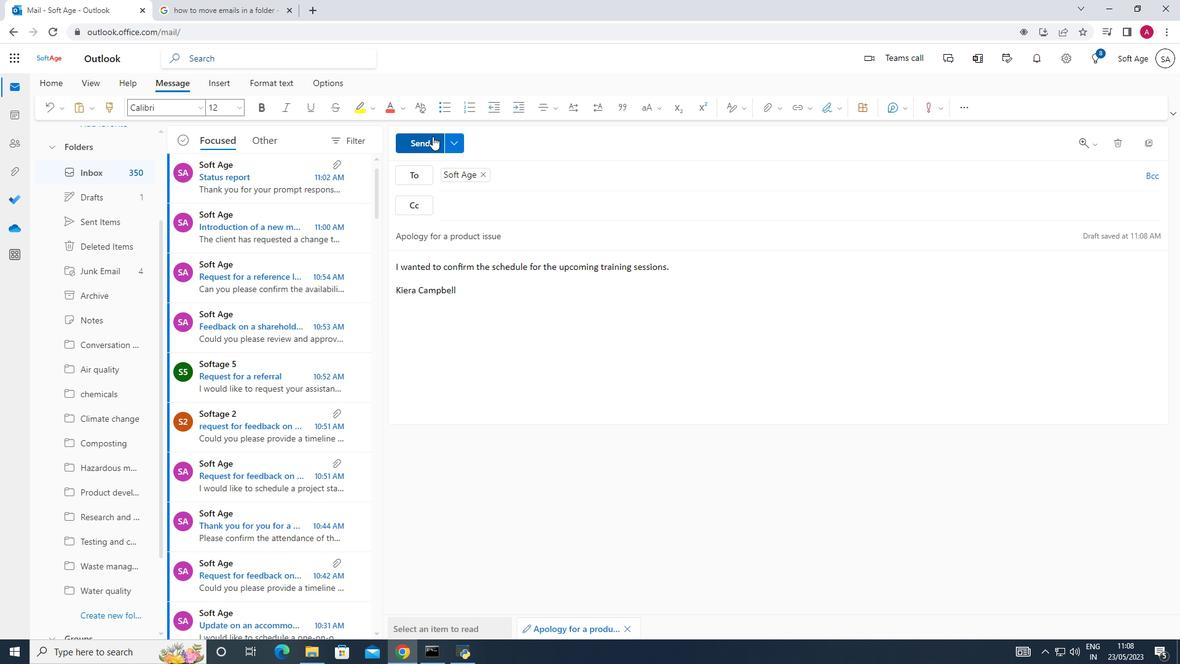 
Action: Mouse pressed left at (430, 135)
Screenshot: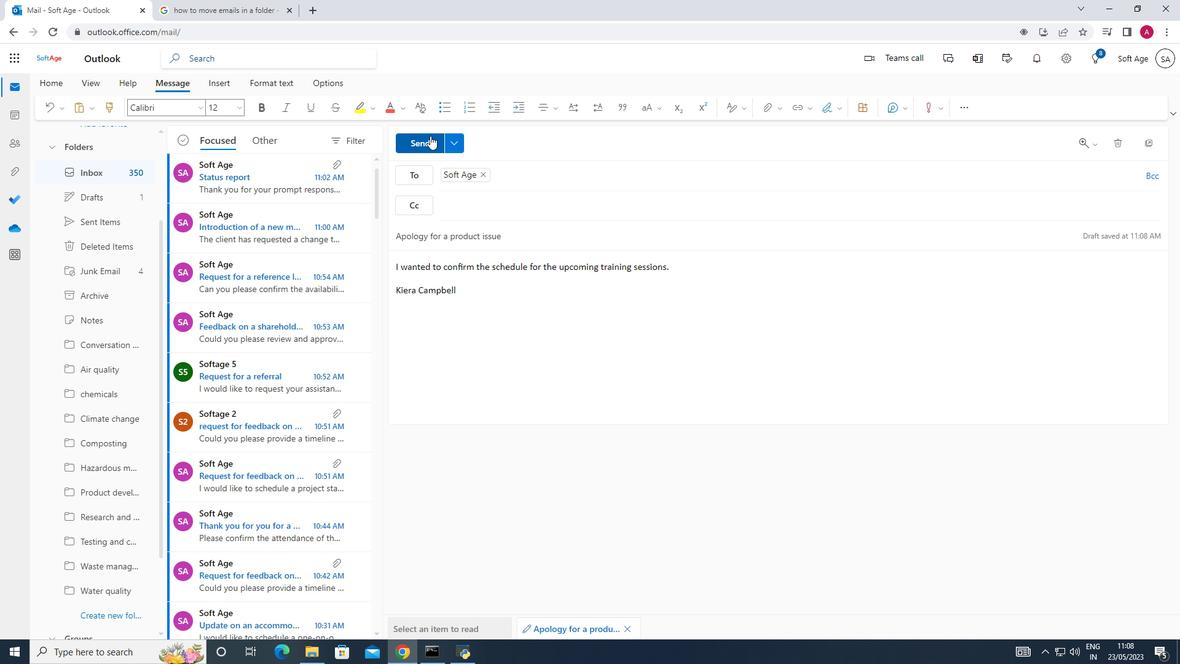 
Action: Mouse moved to (113, 609)
Screenshot: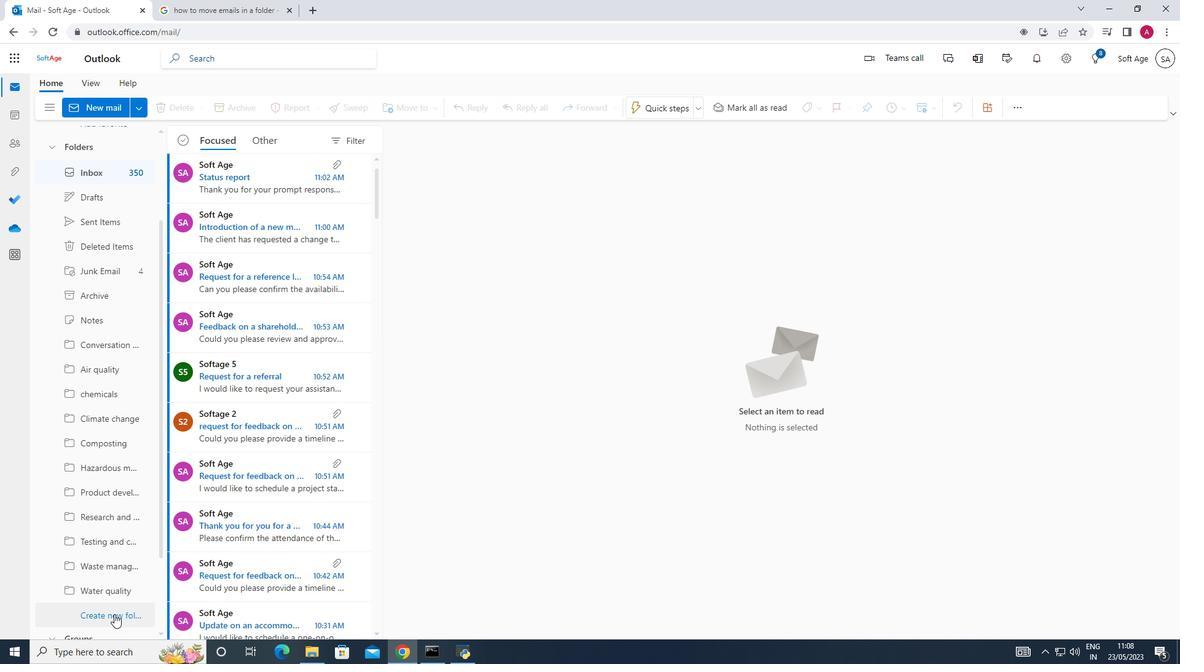 
Action: Mouse pressed left at (113, 609)
Screenshot: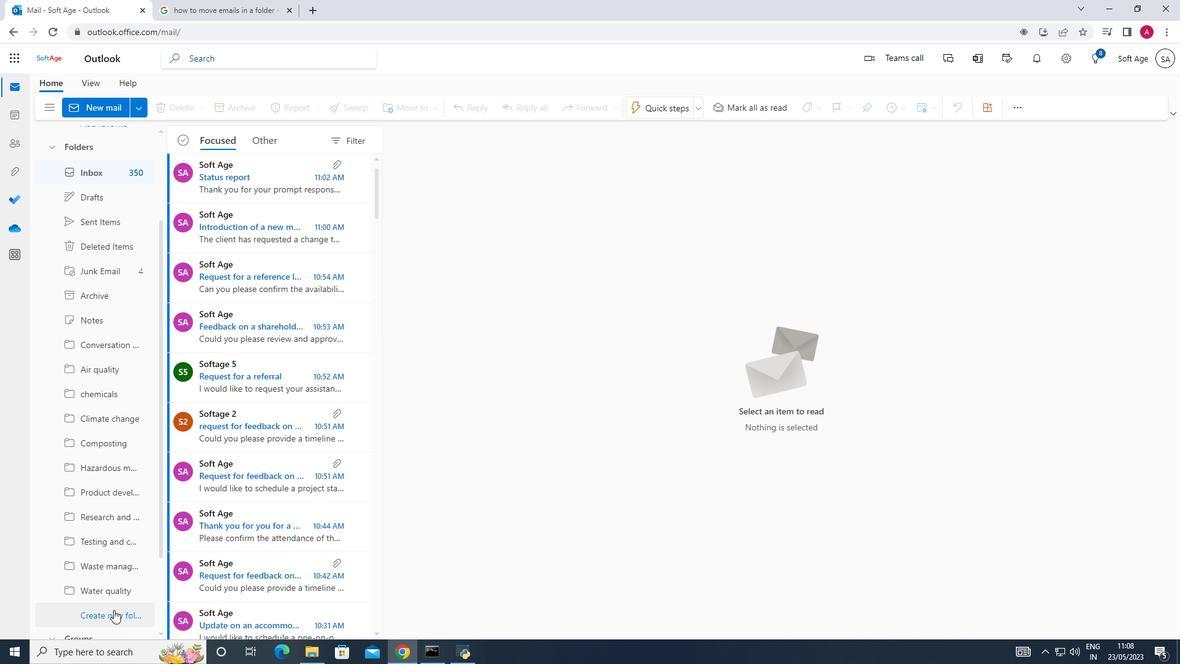
Action: Mouse moved to (100, 617)
Screenshot: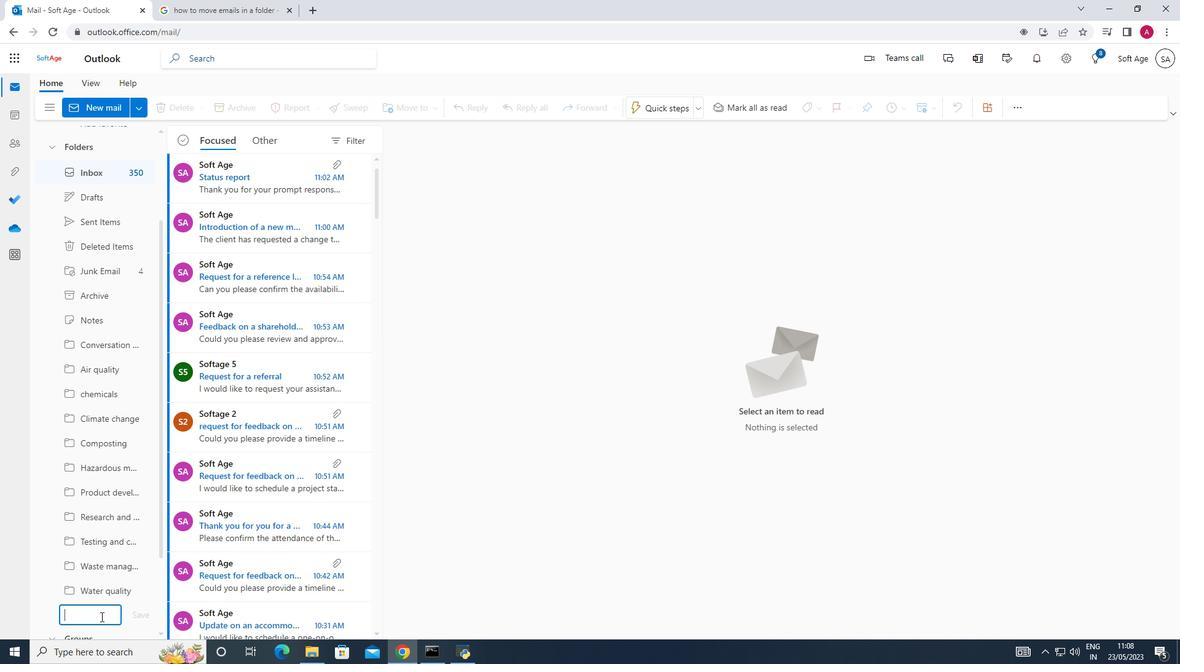 
Action: Mouse pressed left at (100, 617)
Screenshot: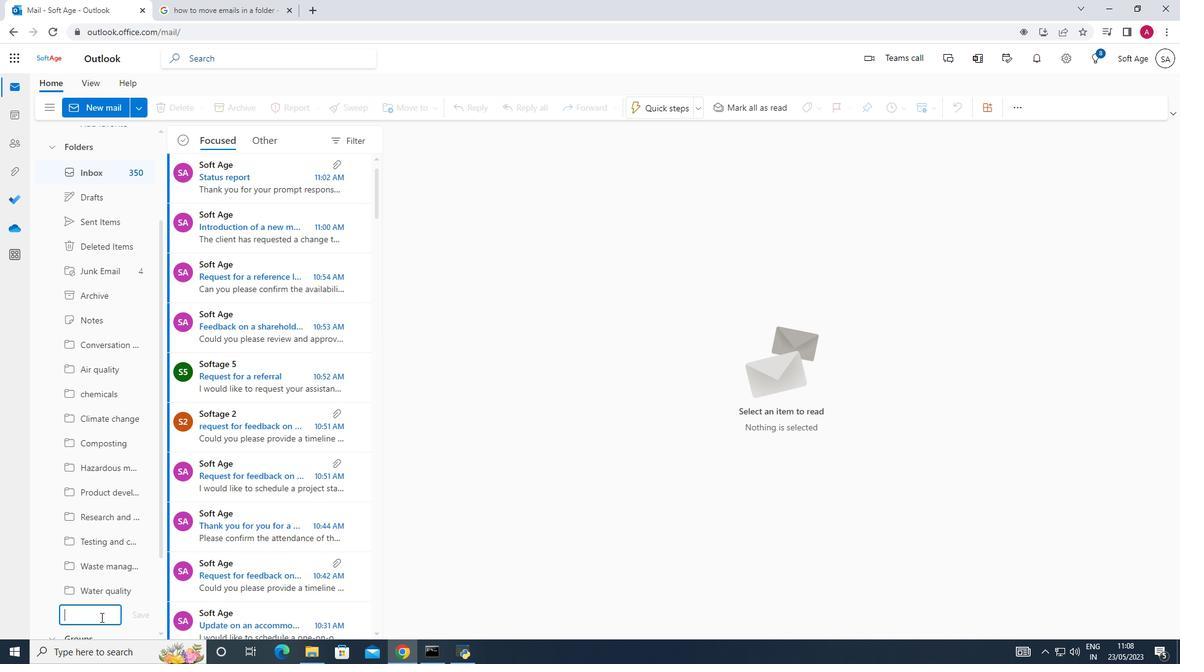 
Action: Mouse moved to (100, 616)
Screenshot: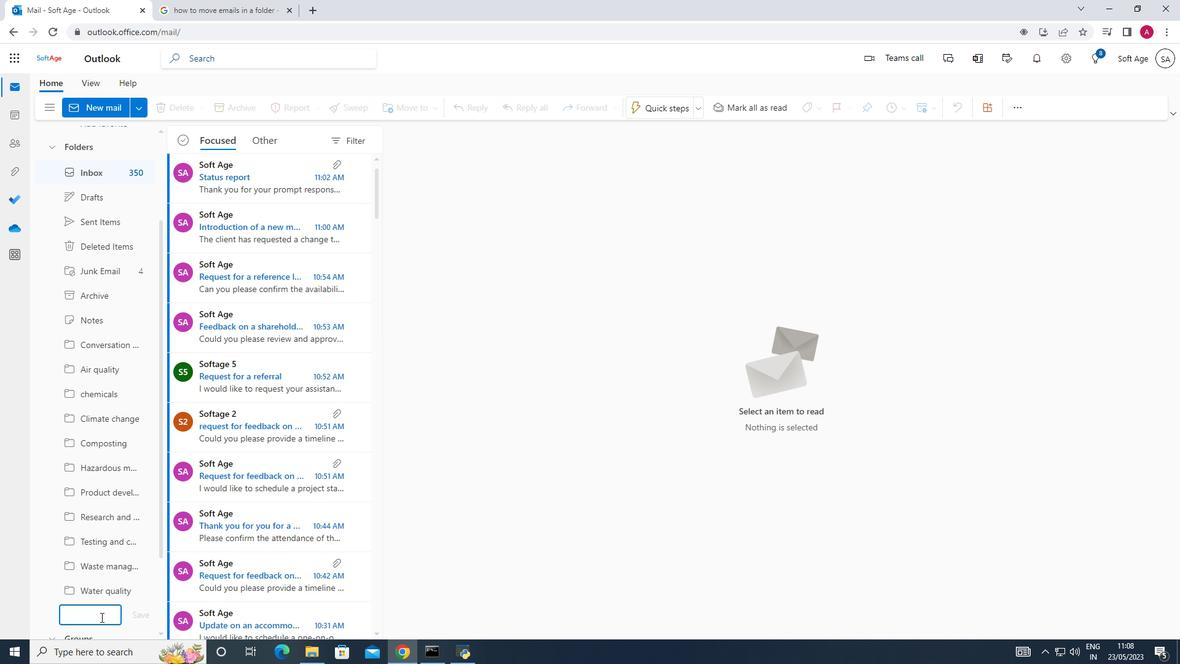 
Action: Key pressed <Key.shift>Quality<Key.space>control
Screenshot: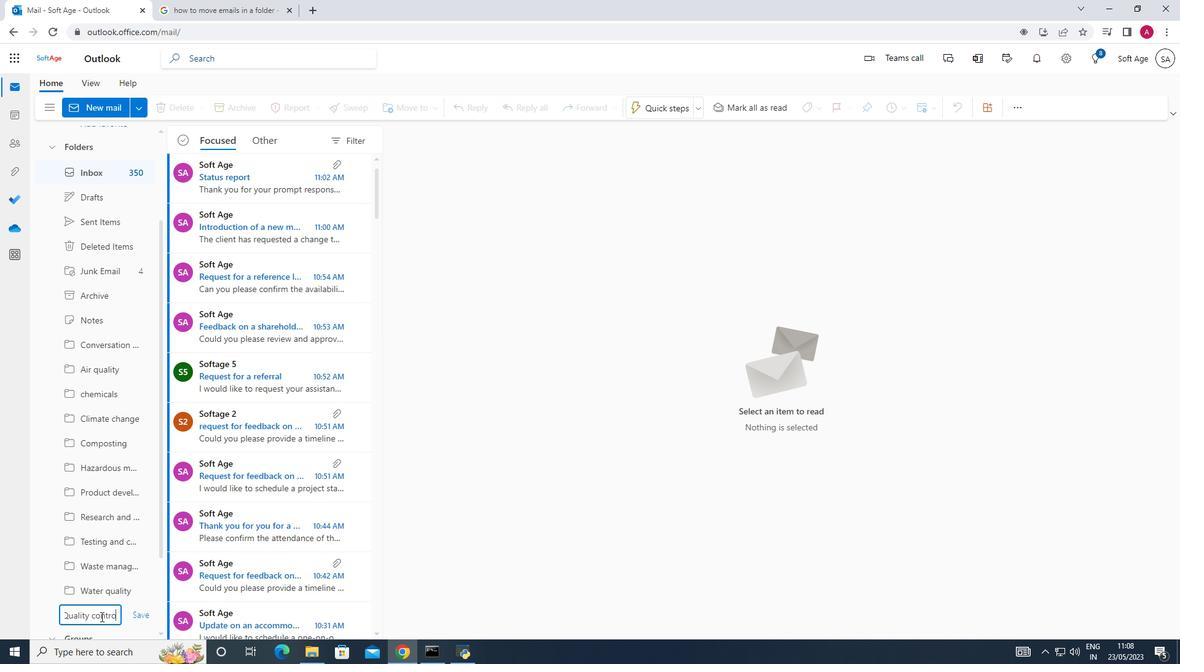 
Action: Mouse moved to (123, 609)
Screenshot: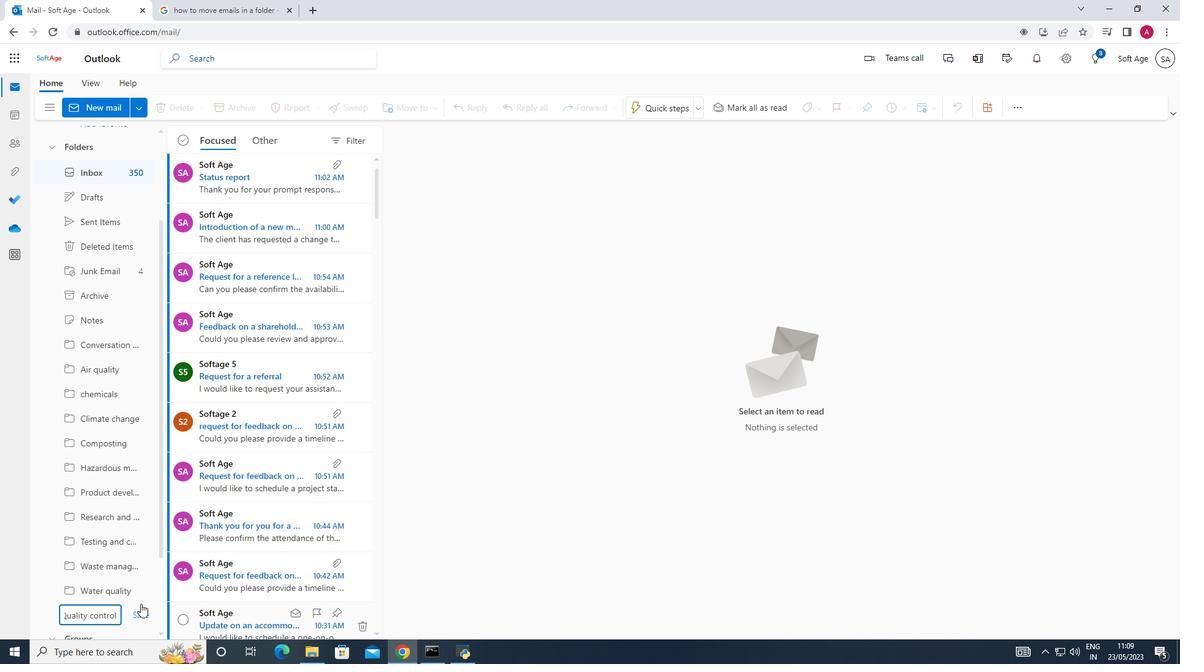 
Action: Key pressed <Key.enter>
Screenshot: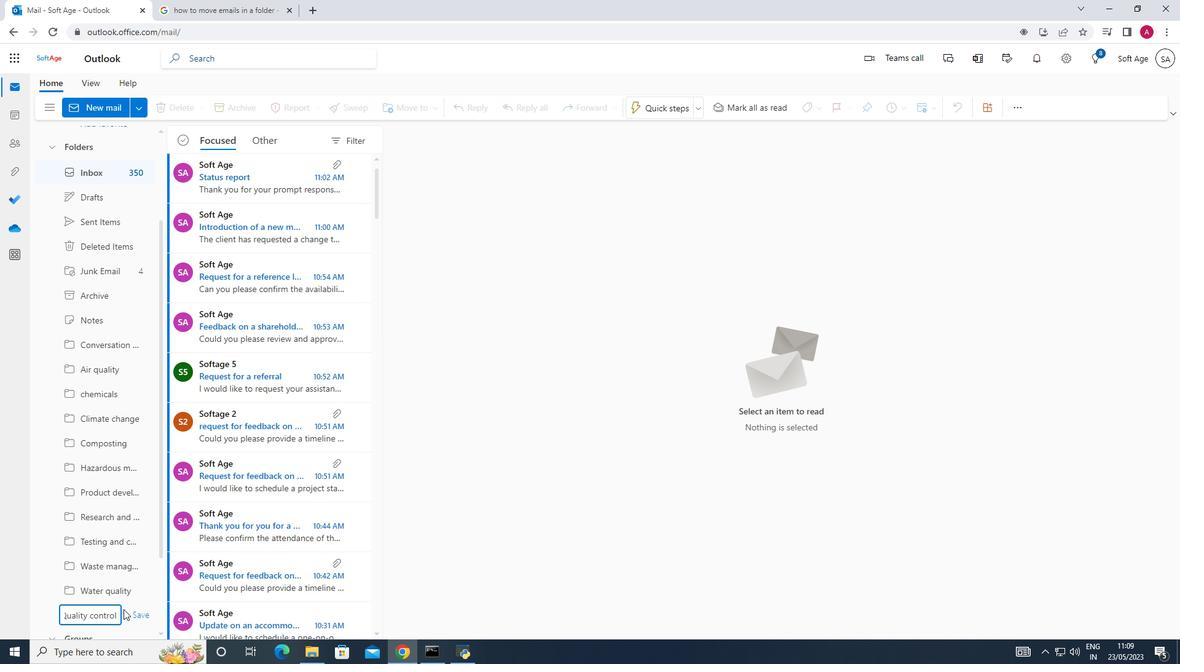 
Action: Mouse moved to (115, 196)
Screenshot: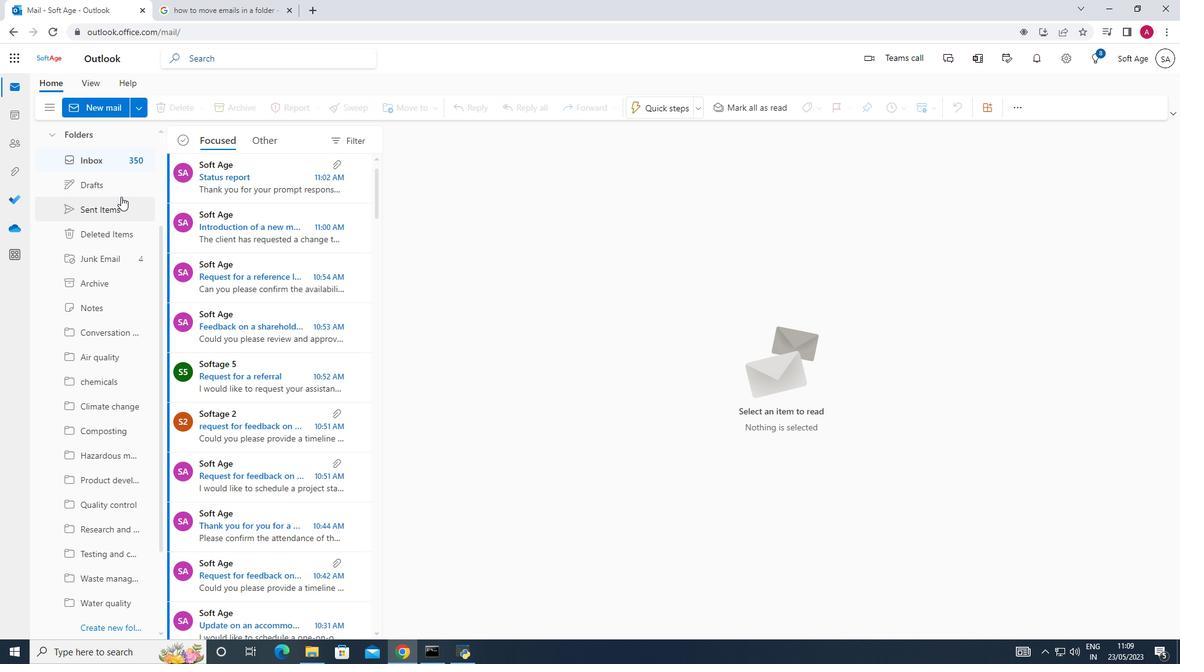 
Action: Mouse pressed left at (115, 196)
Screenshot: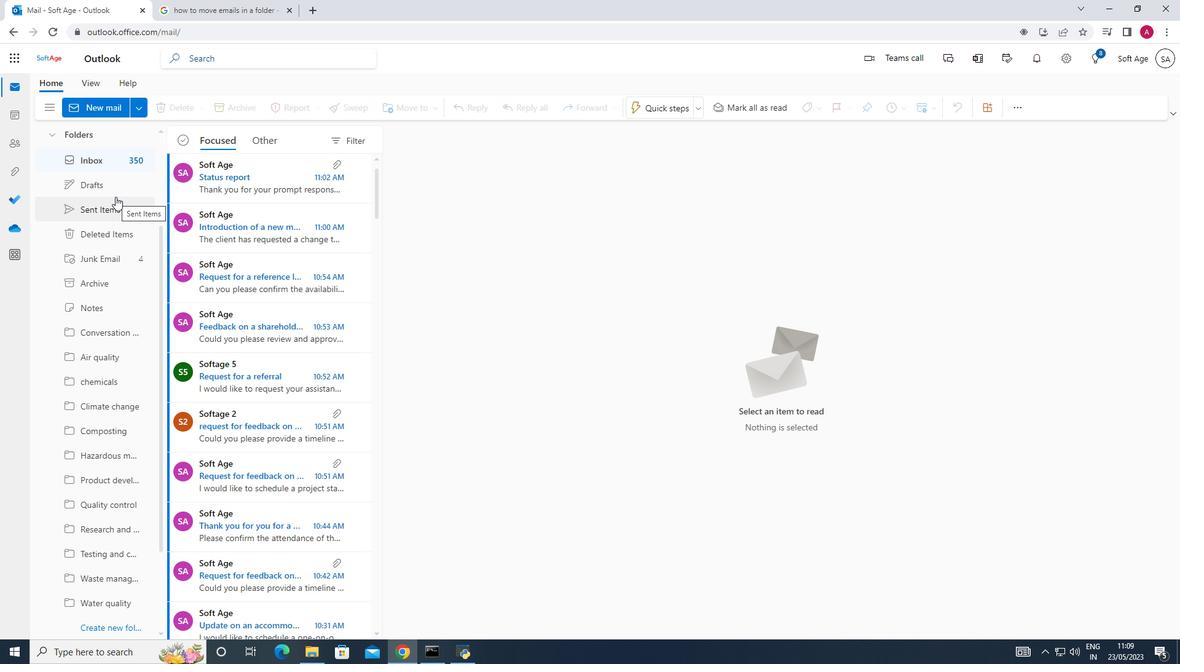 
Action: Mouse moved to (269, 201)
Screenshot: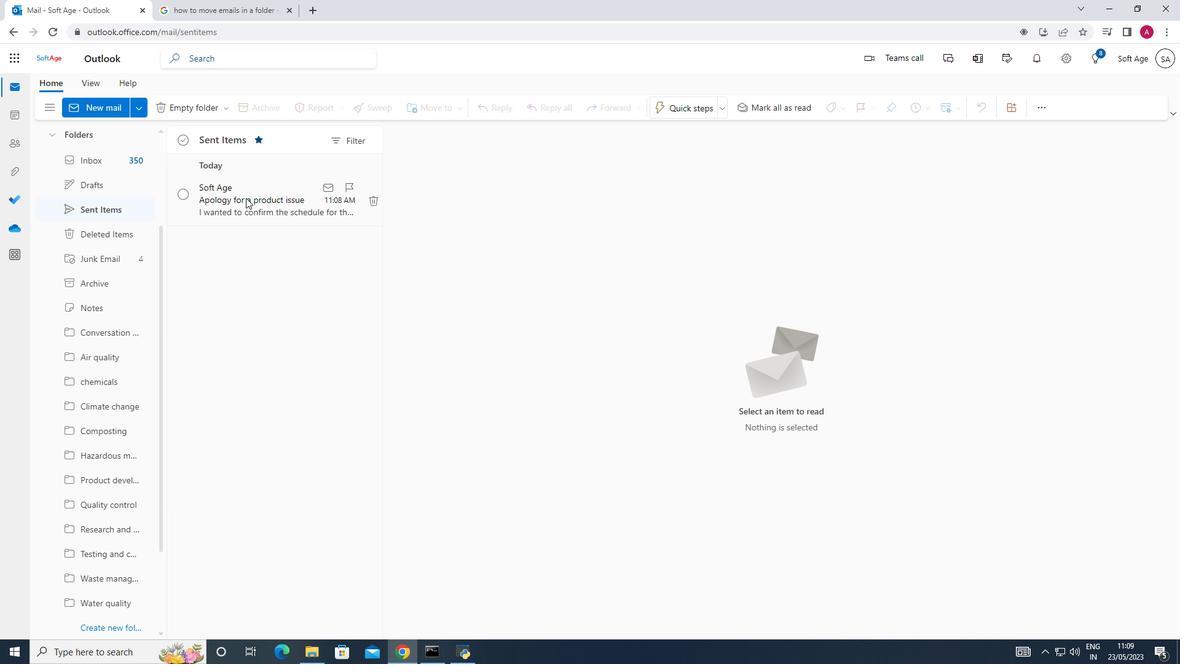 
Action: Mouse pressed left at (269, 201)
Screenshot: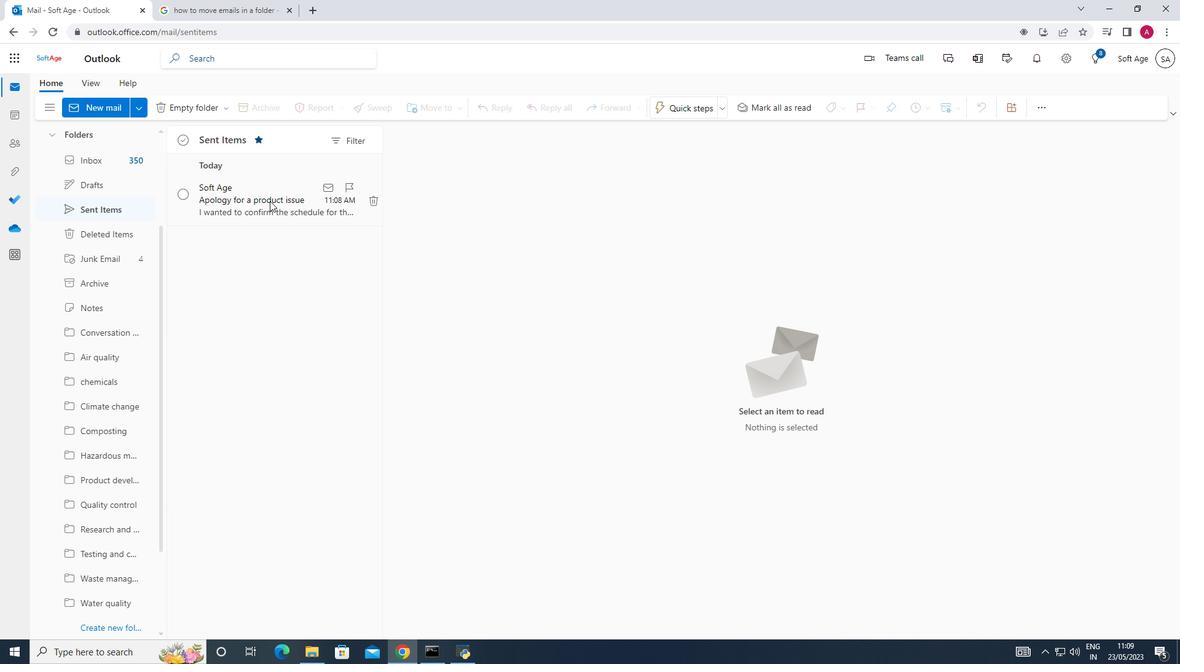
Action: Mouse moved to (270, 201)
Screenshot: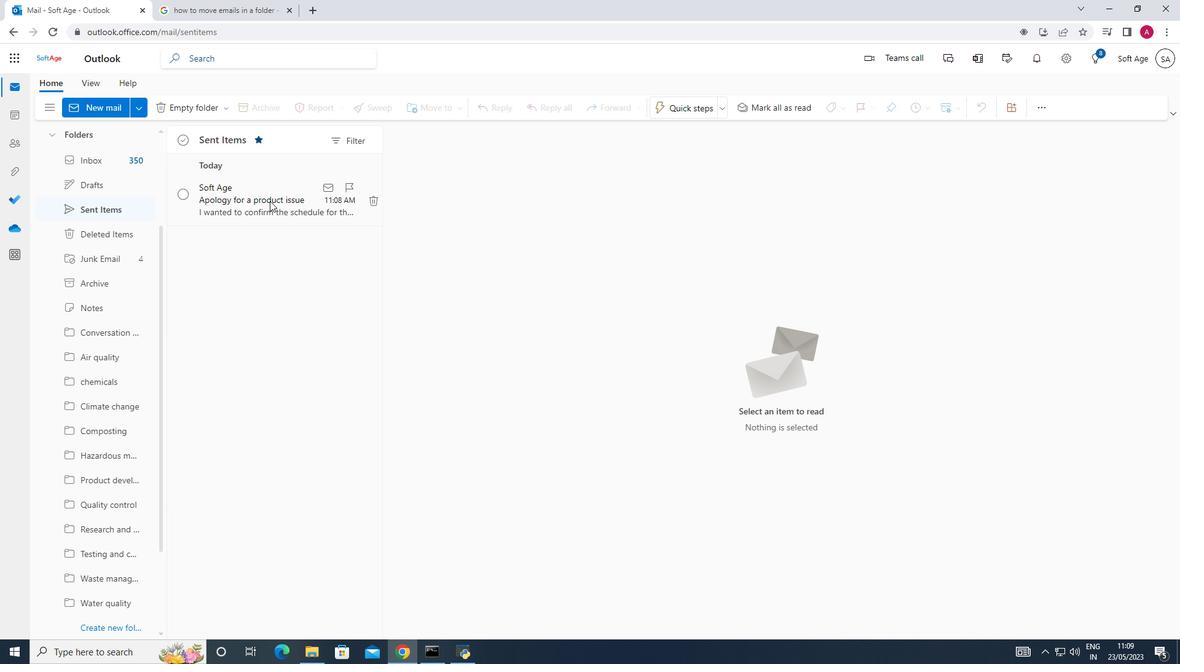 
Action: Mouse pressed right at (270, 201)
Screenshot: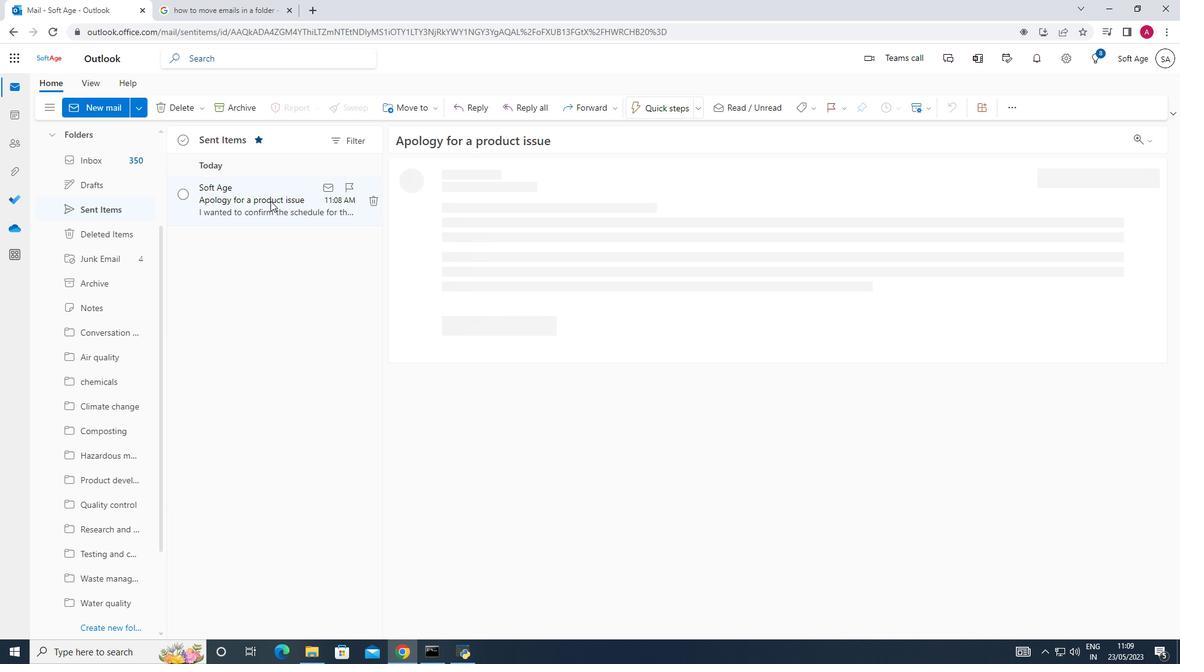 
Action: Mouse moved to (300, 264)
Screenshot: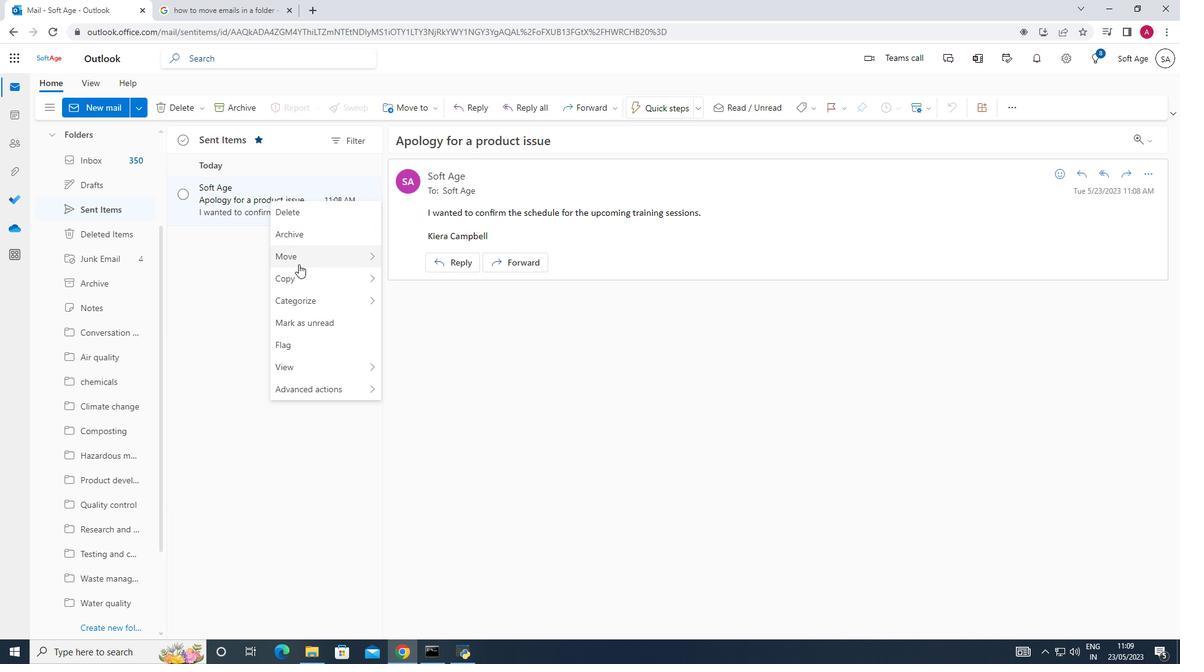 
Action: Mouse pressed left at (300, 264)
Screenshot: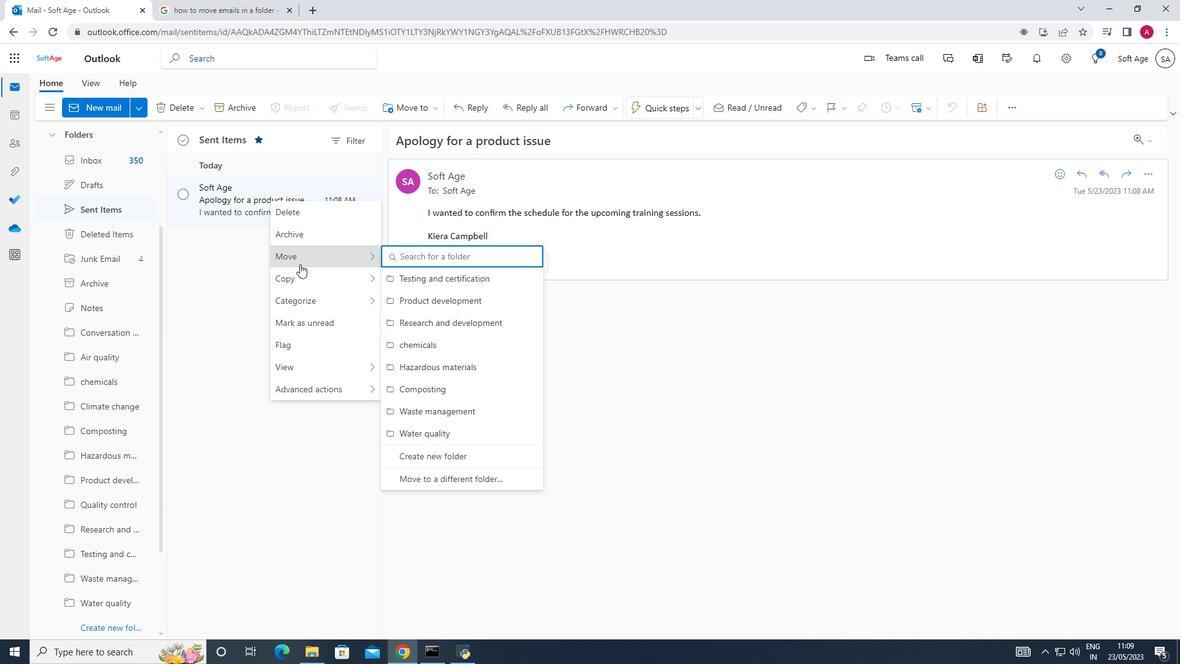 
Action: Mouse moved to (415, 257)
Screenshot: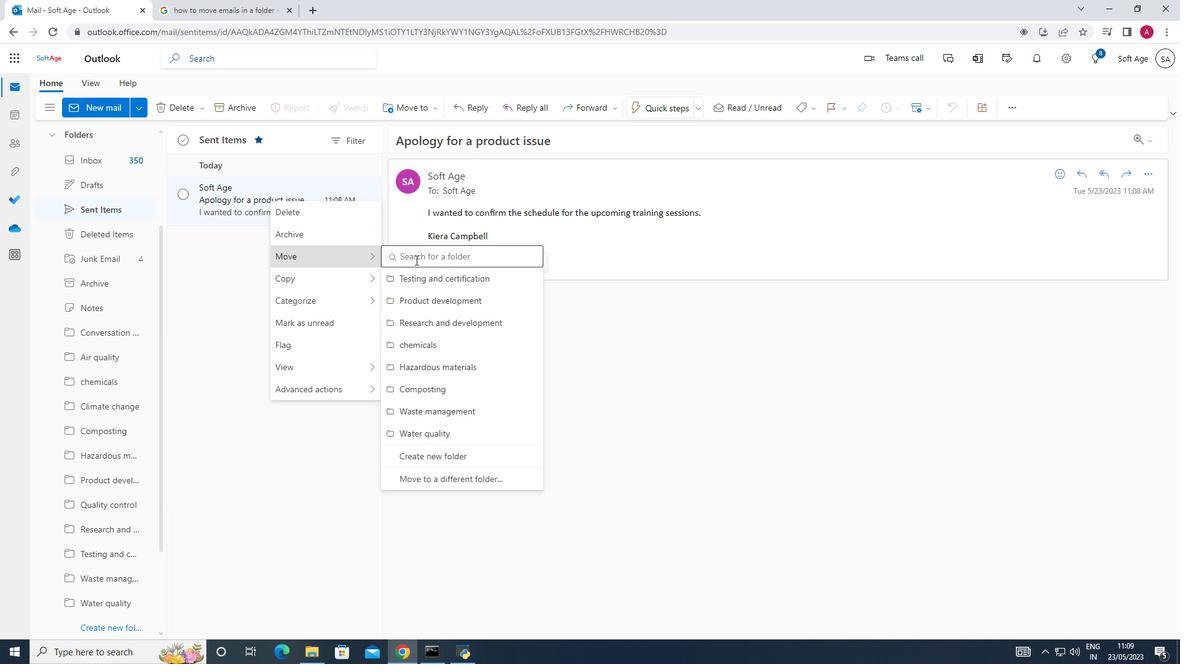 
Action: Mouse pressed left at (415, 257)
Screenshot: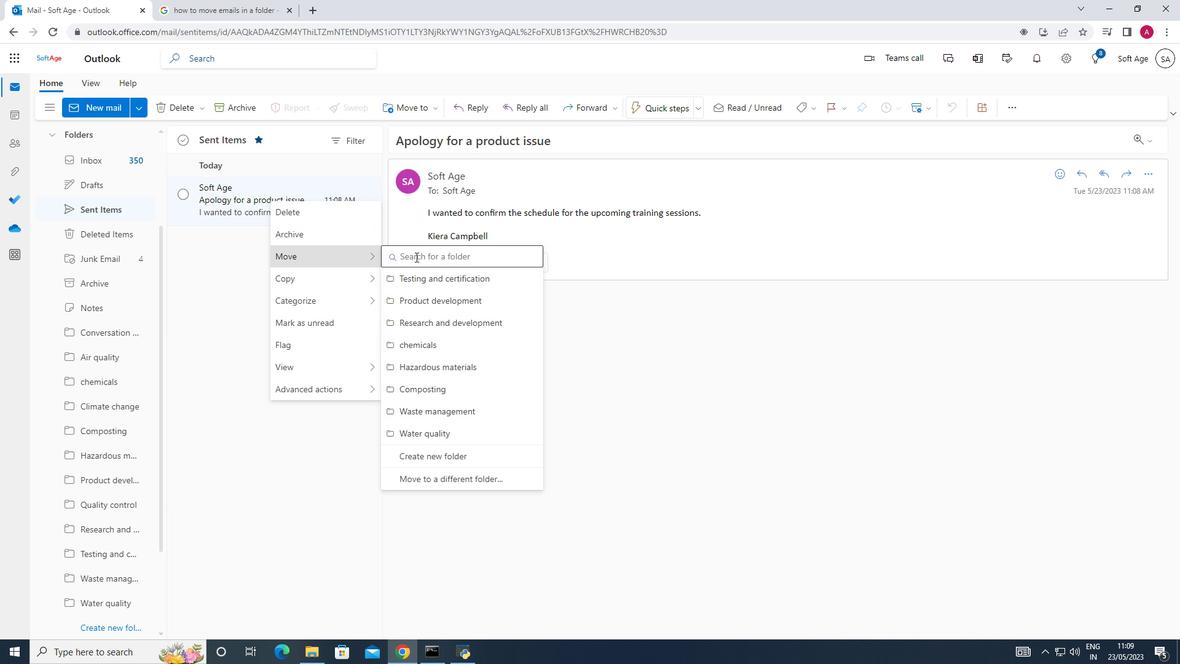 
Action: Key pressed quali
Screenshot: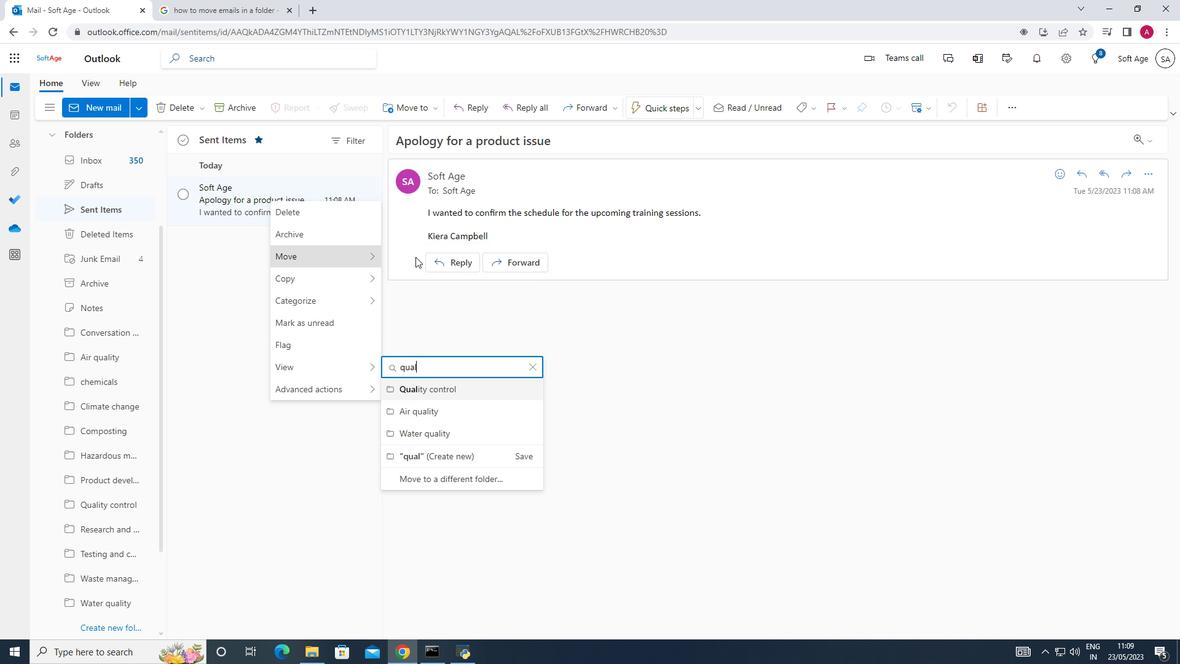 
Action: Mouse moved to (439, 386)
Screenshot: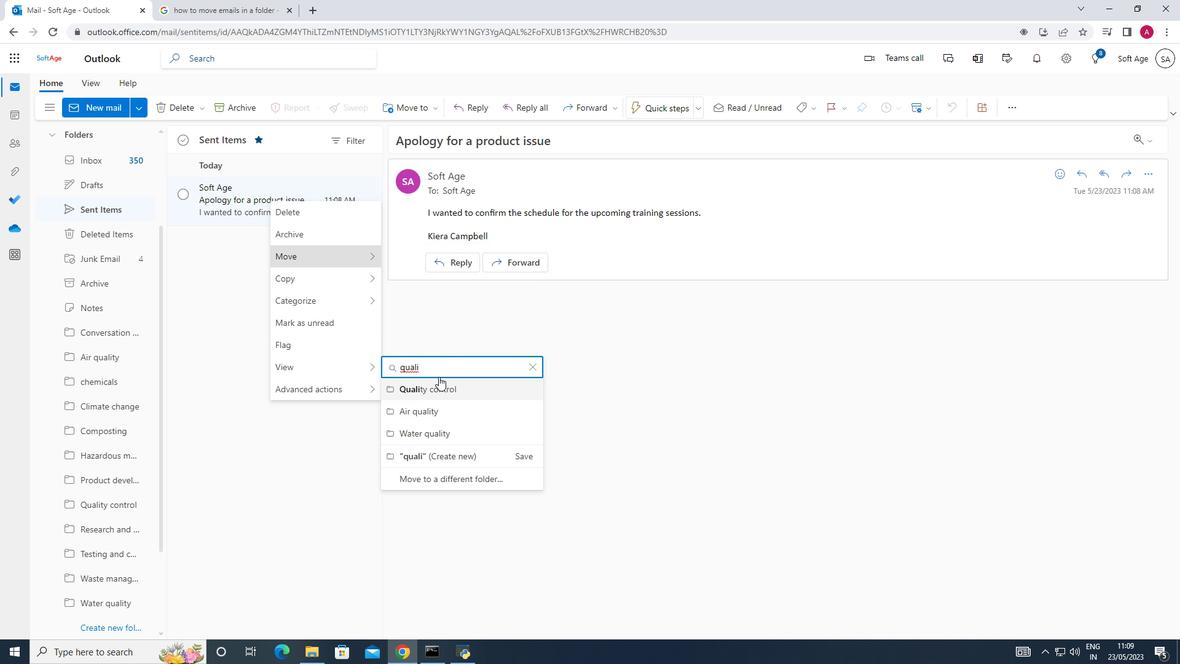 
Action: Mouse pressed left at (439, 386)
Screenshot: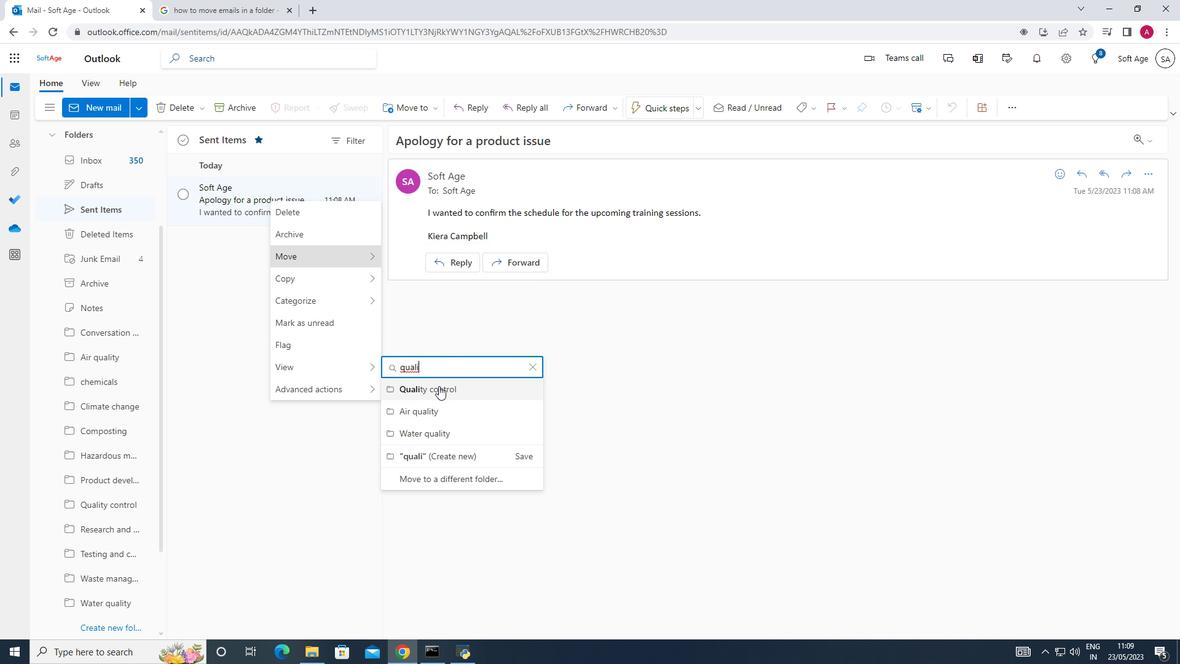 
Action: Mouse moved to (127, 167)
Screenshot: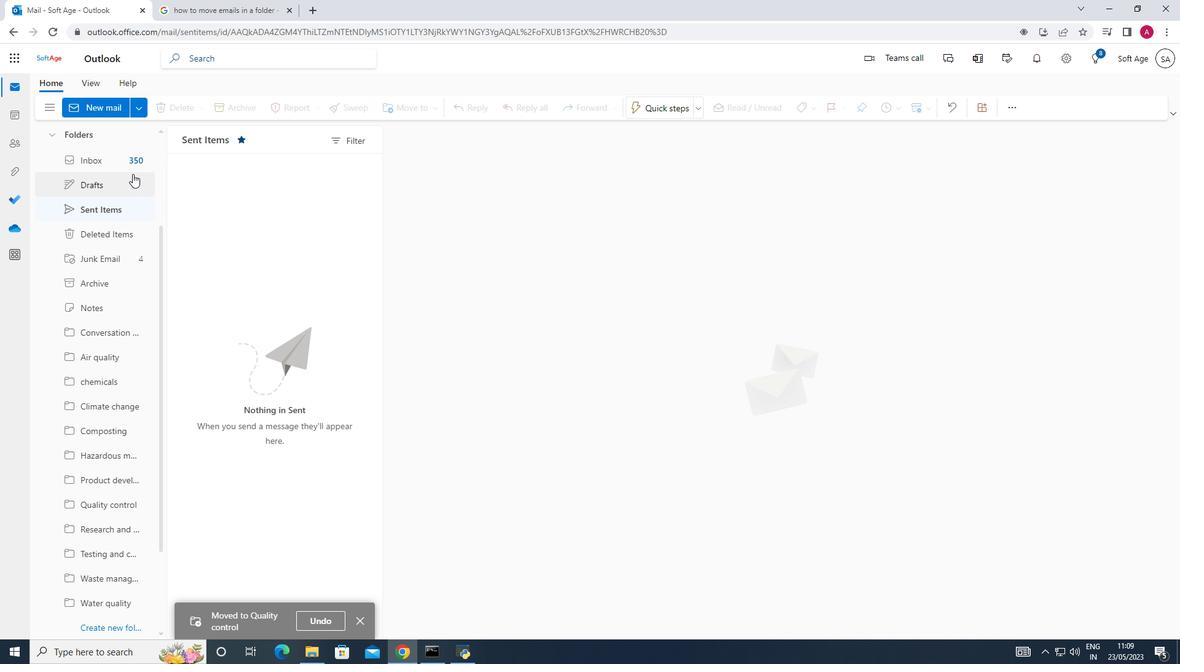 
Action: Mouse pressed left at (127, 167)
Screenshot: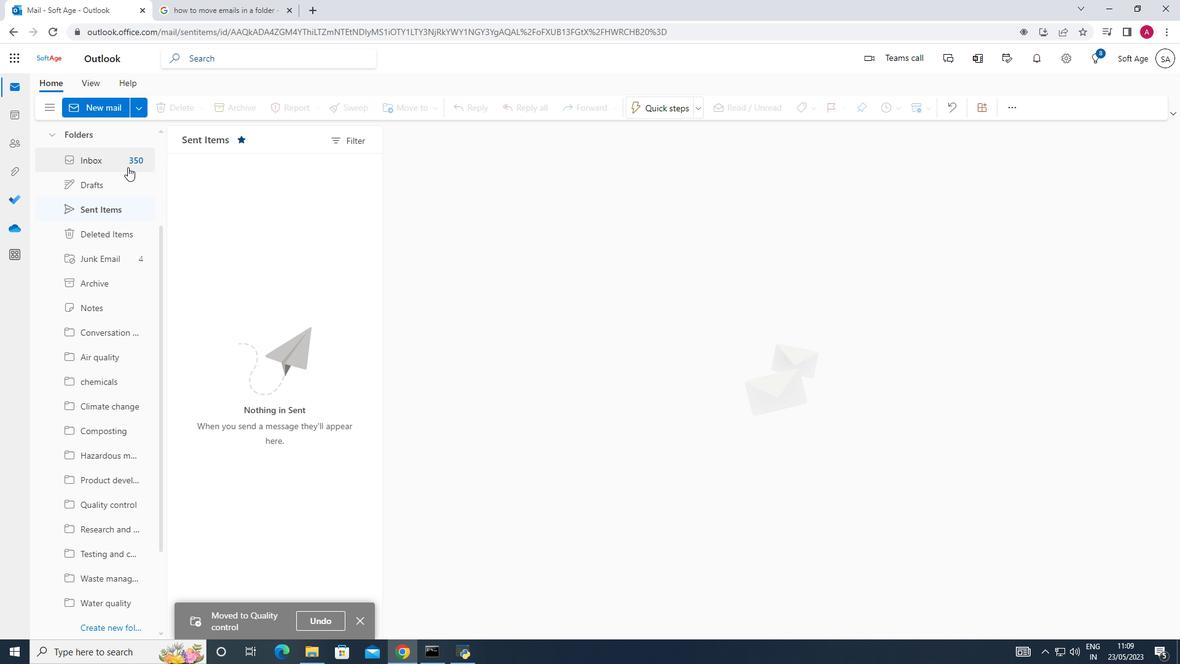 
